 Task: Create new vendor bill with Date Opened: 14-May-23, Select Vendor: Travel Leaders Group, Terms: Net 15. Make bill entry for item-1 with Date: 14-May-23, Description: Charges for Flight Tickets, Expense Account: Travel & Entertainment : Travels, Quantity: 1, Unit Price: 155, Sales Tax: Y, Sales Tax Included: Y, Tax Table: Sales Tax. Post Bill with Post Date: 14-May-23, Post to Accounts: Liabilities:Accounts Payble. Pay / Process Payment with Transaction Date: 28-May-23, Amount: 155, Transfer Account: Checking Account. Go to 'Print Bill'.
Action: Mouse moved to (197, 42)
Screenshot: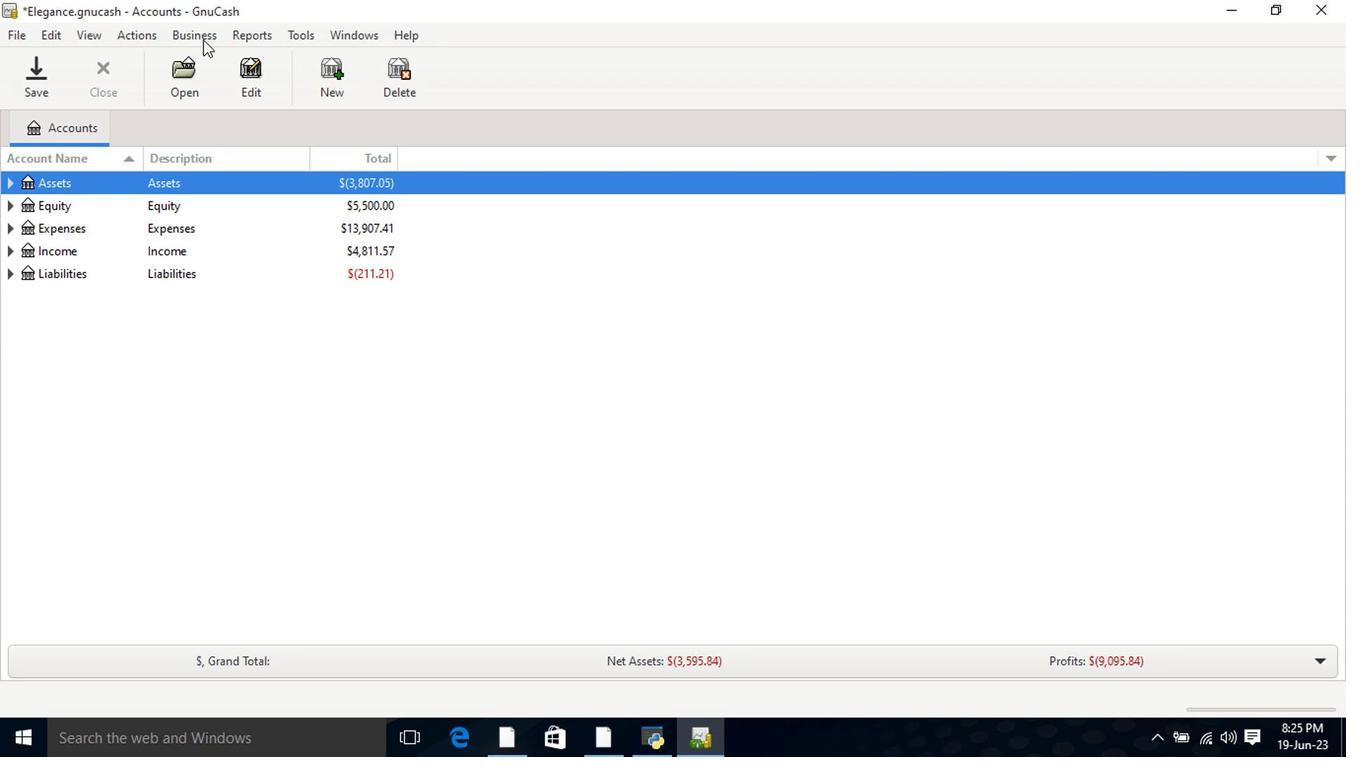 
Action: Mouse pressed left at (197, 42)
Screenshot: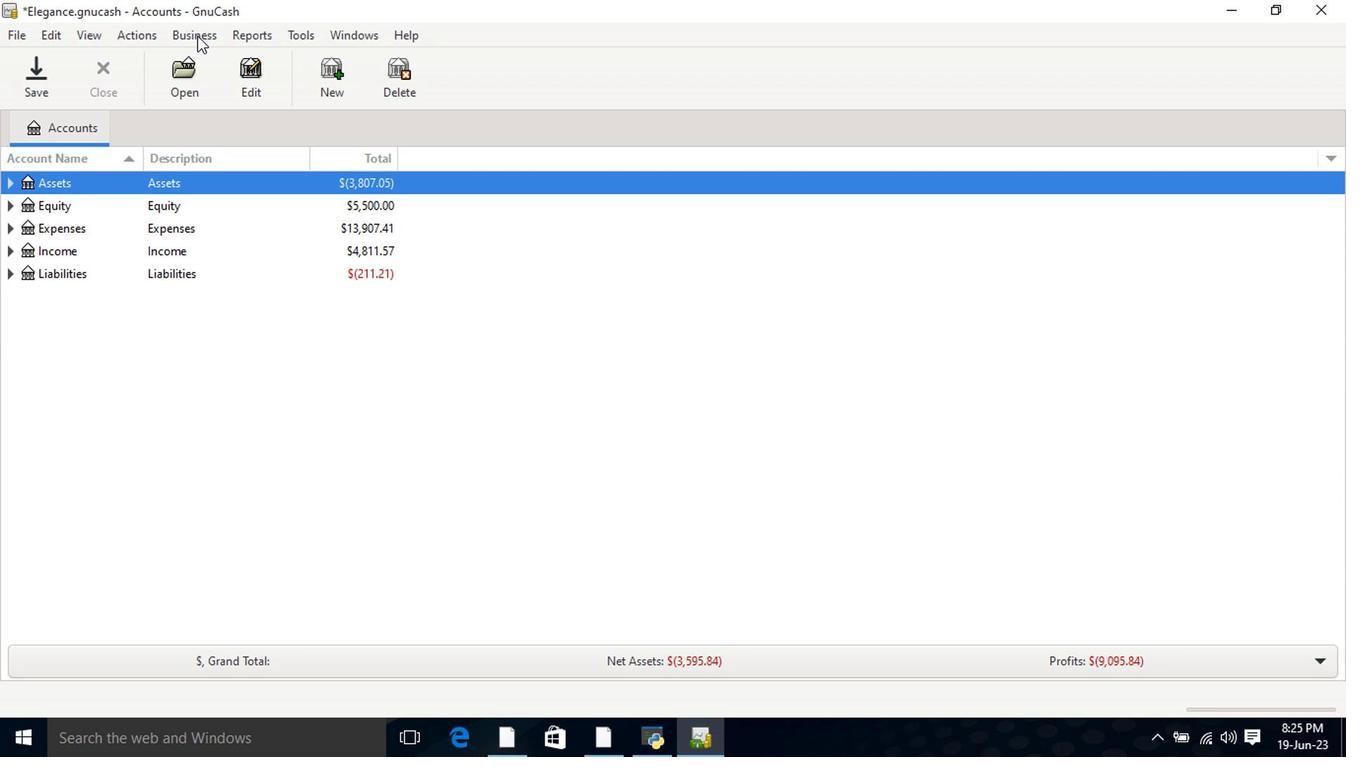 
Action: Mouse moved to (216, 89)
Screenshot: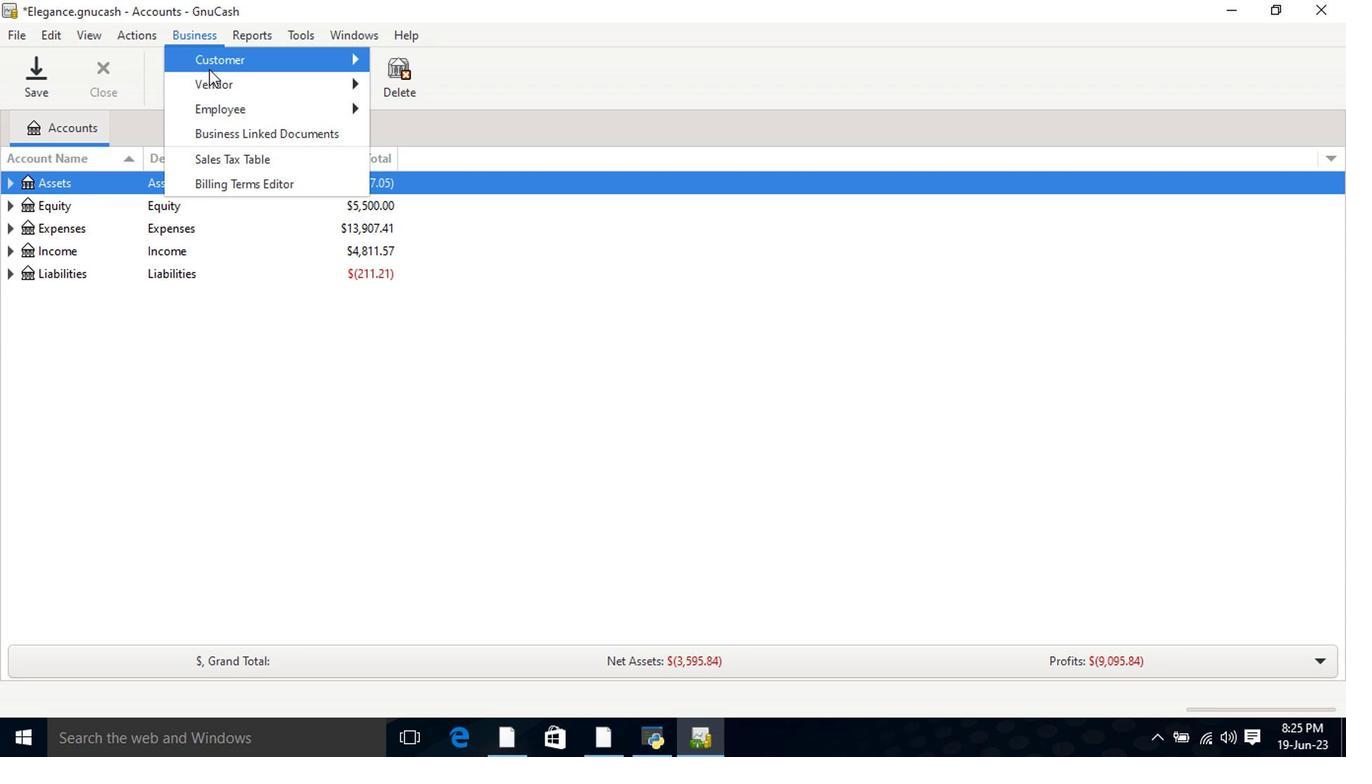 
Action: Mouse pressed left at (216, 89)
Screenshot: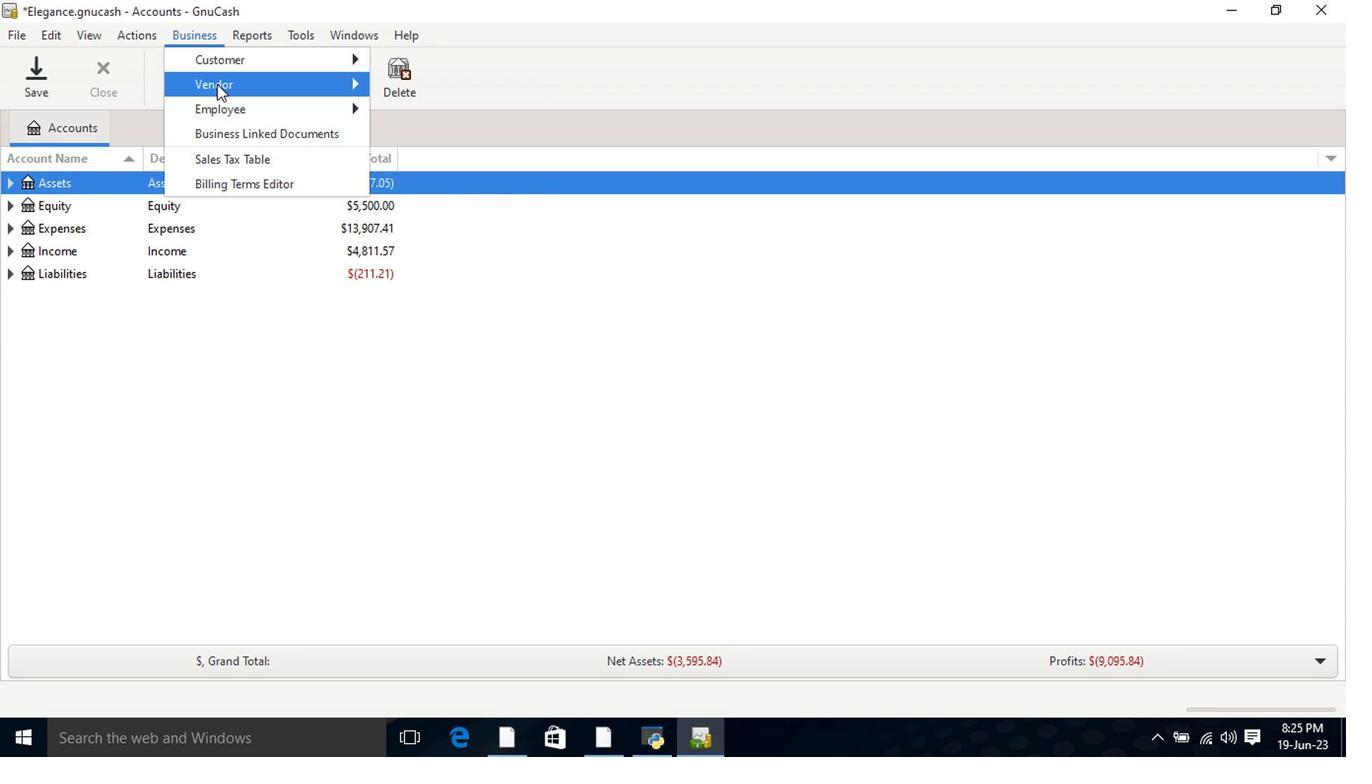 
Action: Mouse moved to (406, 155)
Screenshot: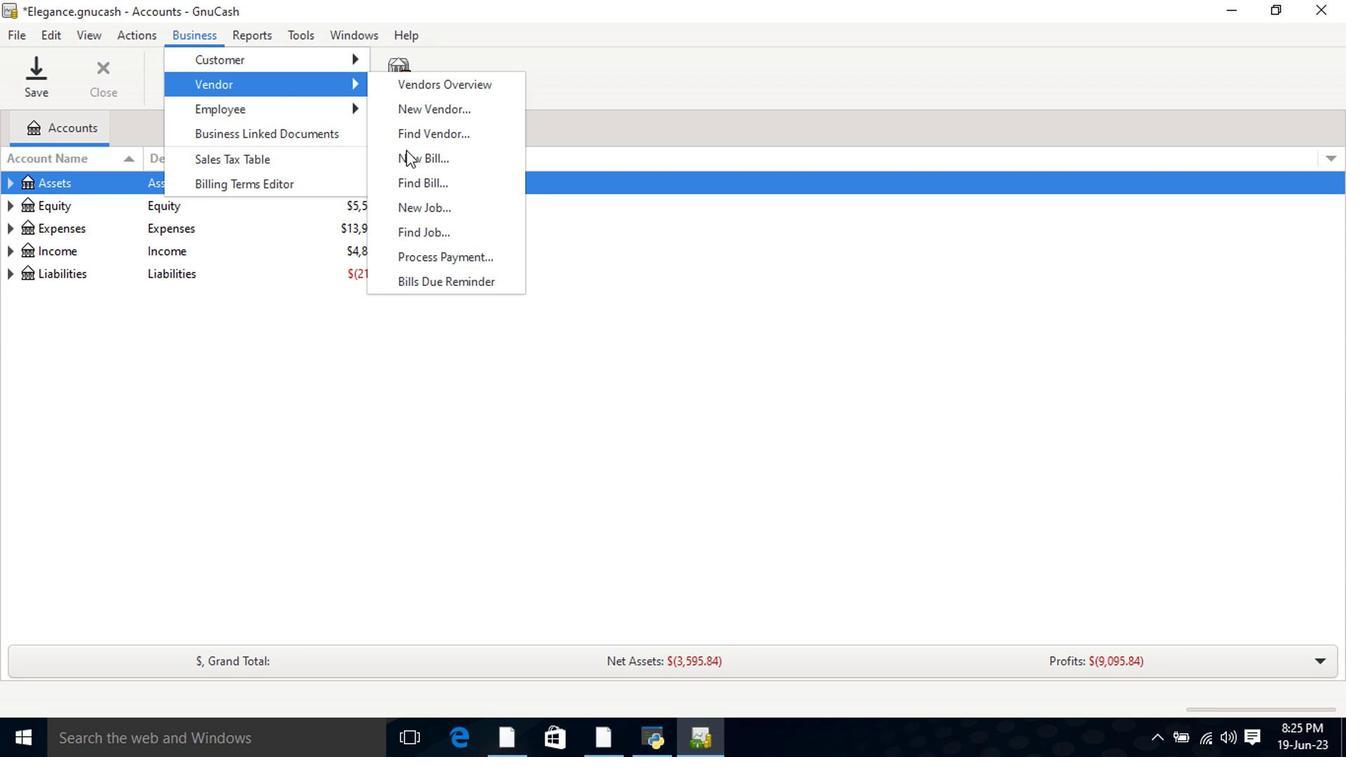 
Action: Mouse pressed left at (406, 155)
Screenshot: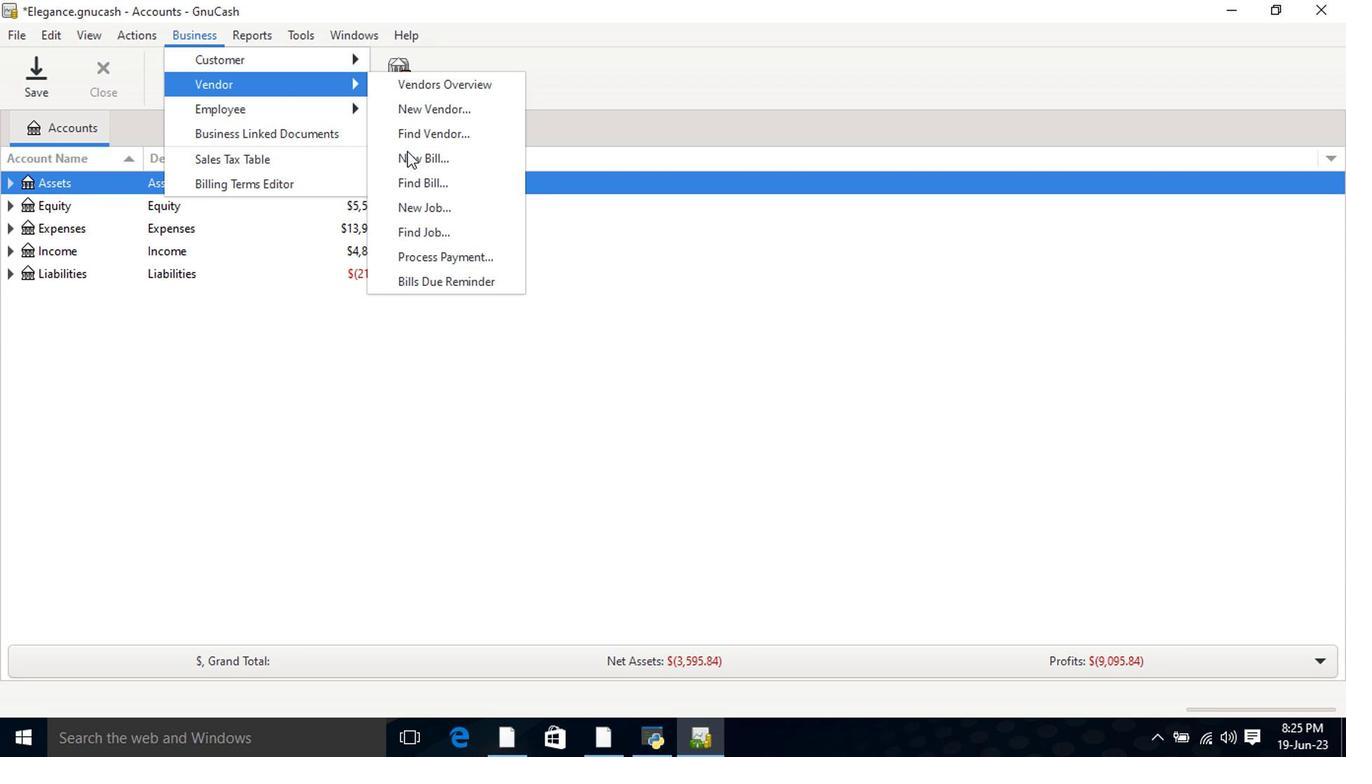 
Action: Mouse moved to (806, 263)
Screenshot: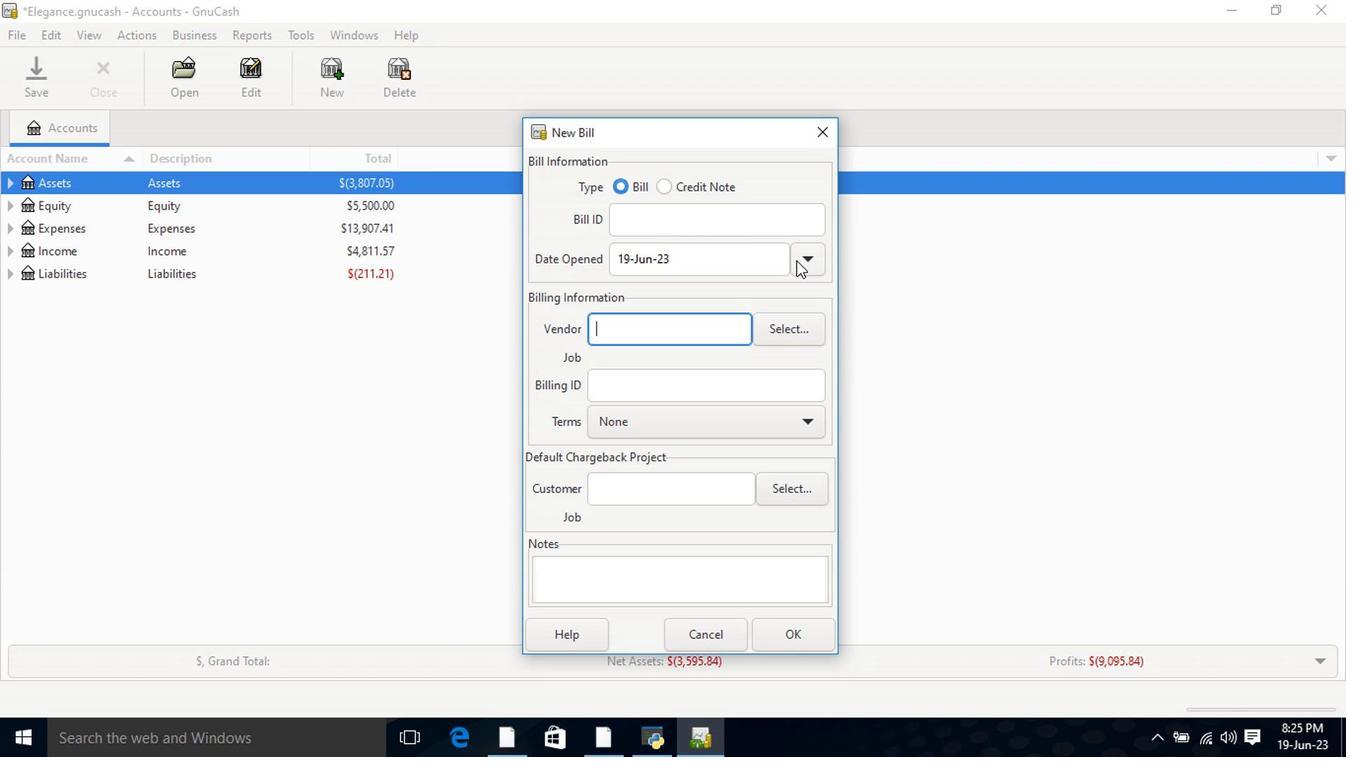 
Action: Mouse pressed left at (806, 263)
Screenshot: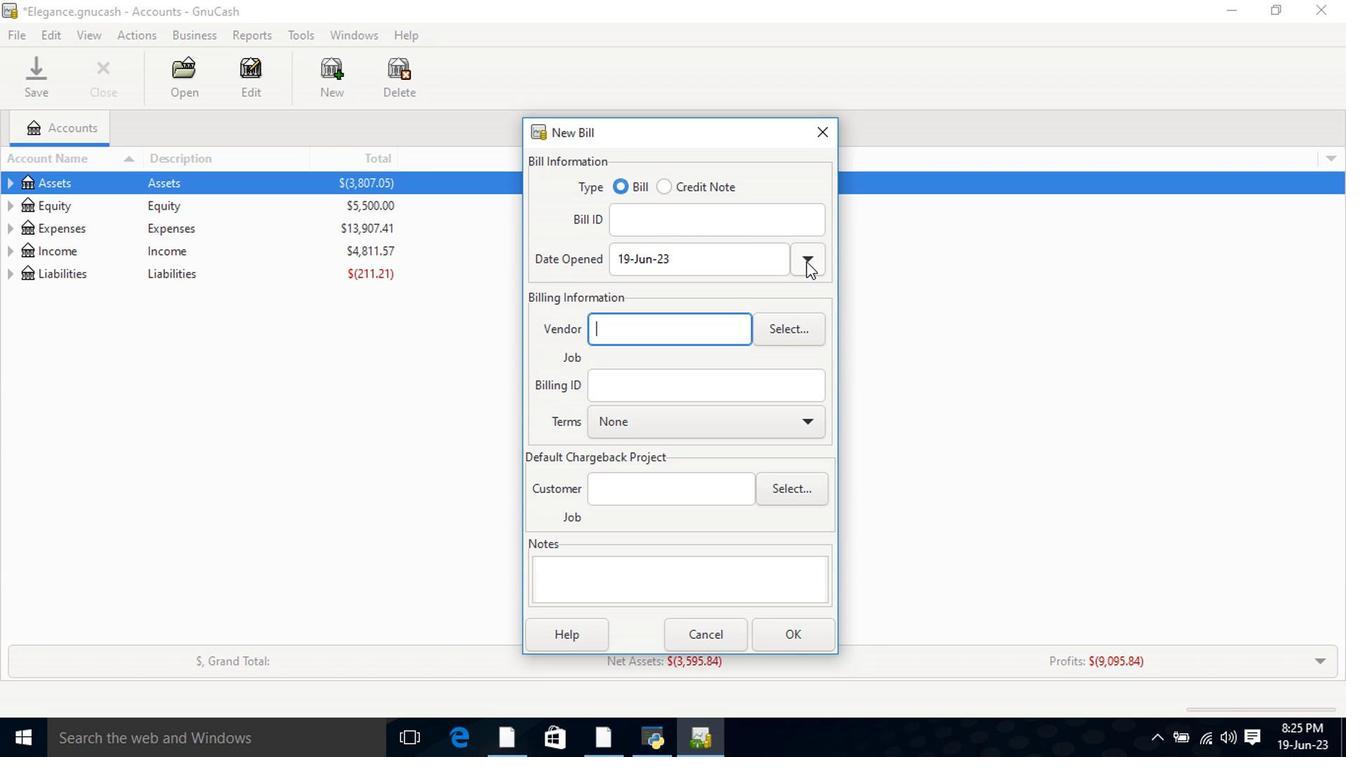 
Action: Mouse moved to (655, 288)
Screenshot: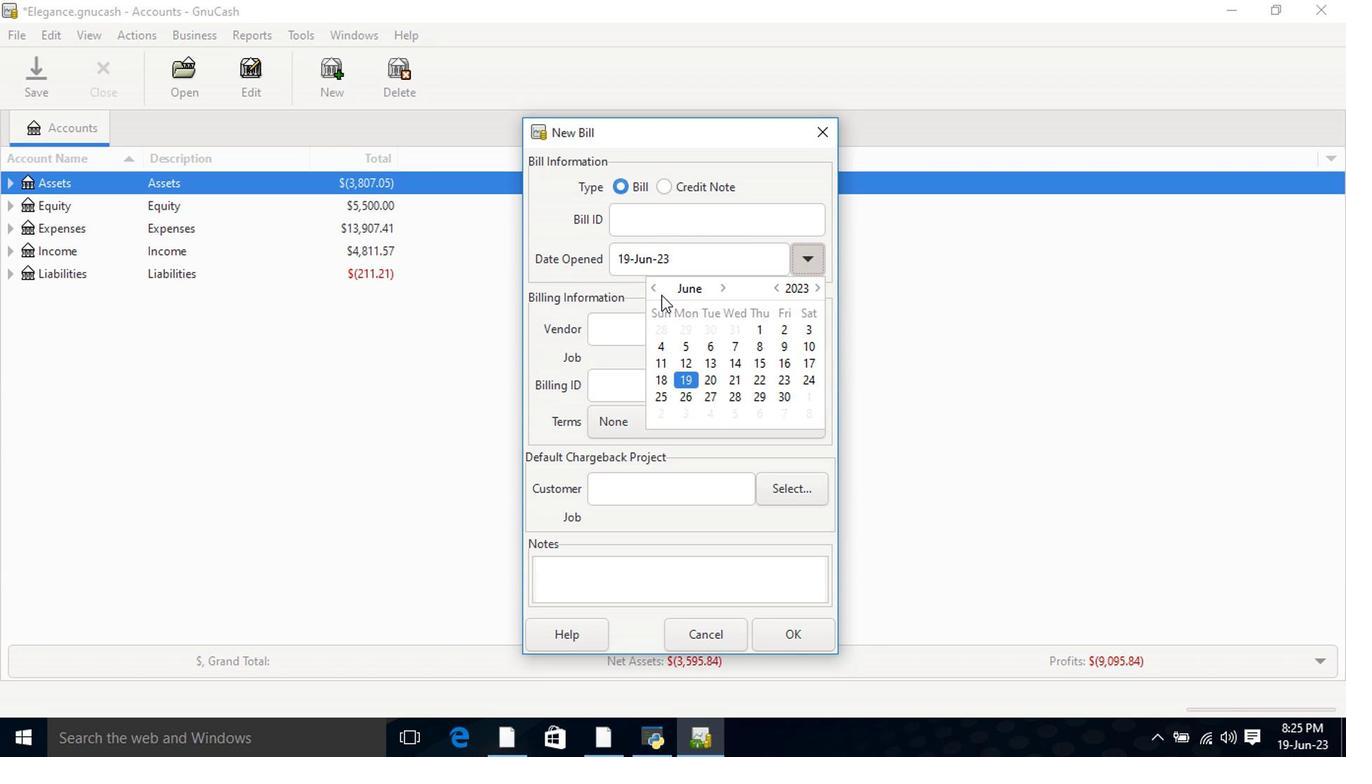 
Action: Mouse pressed left at (655, 288)
Screenshot: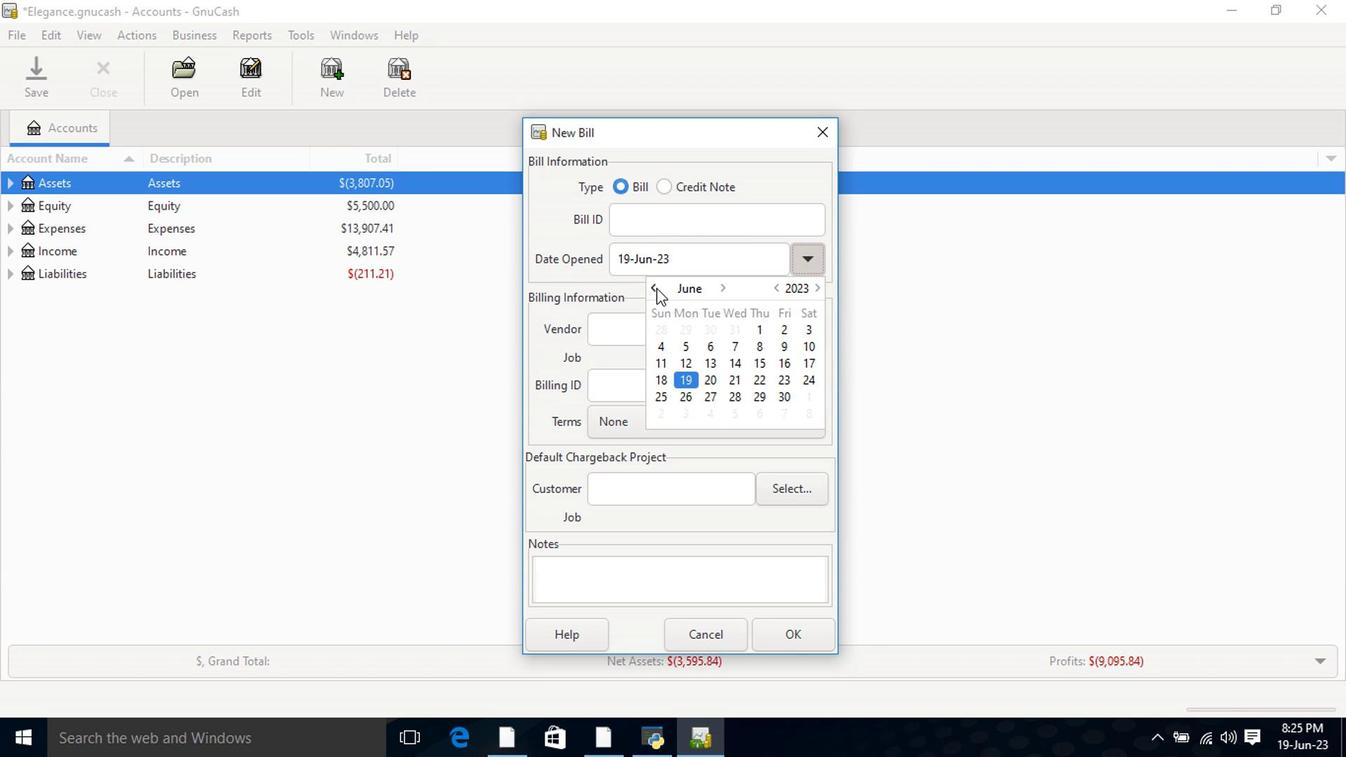 
Action: Mouse moved to (660, 366)
Screenshot: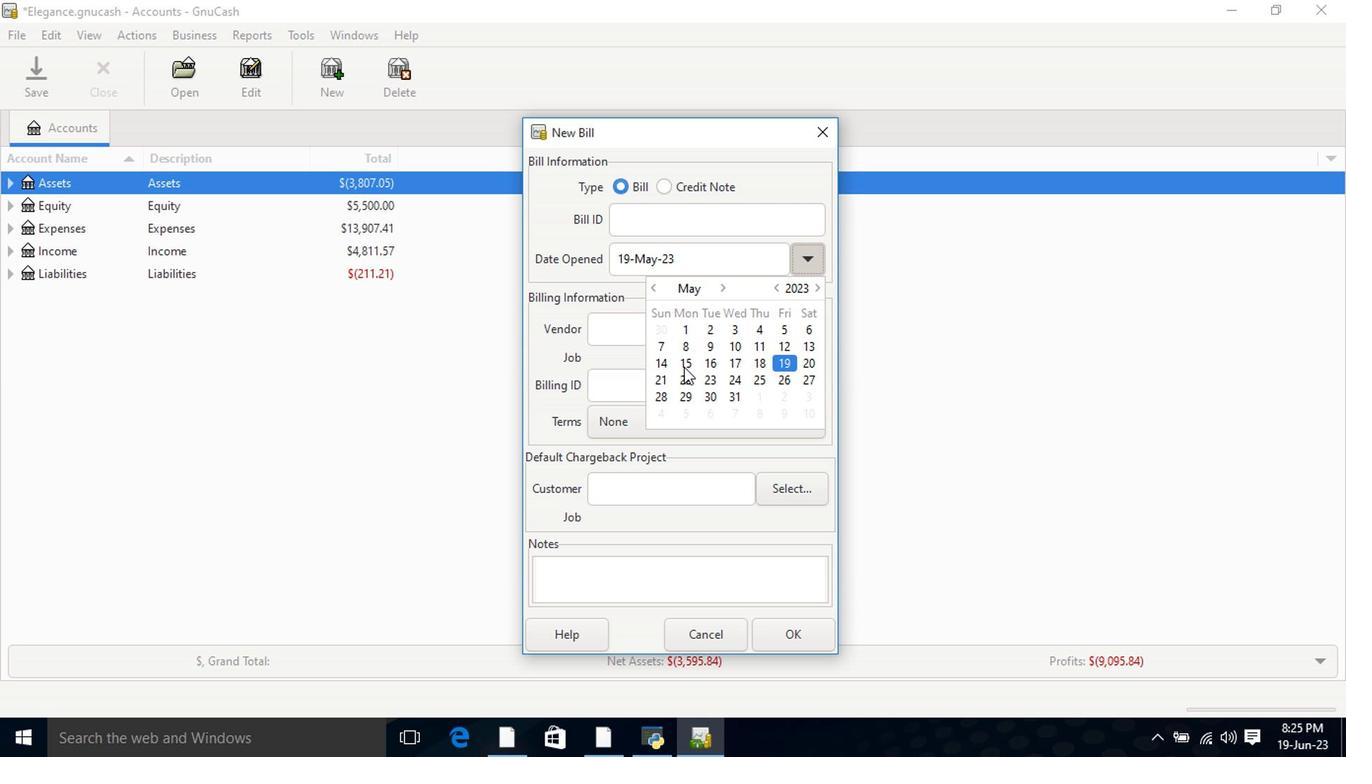 
Action: Mouse pressed left at (660, 366)
Screenshot: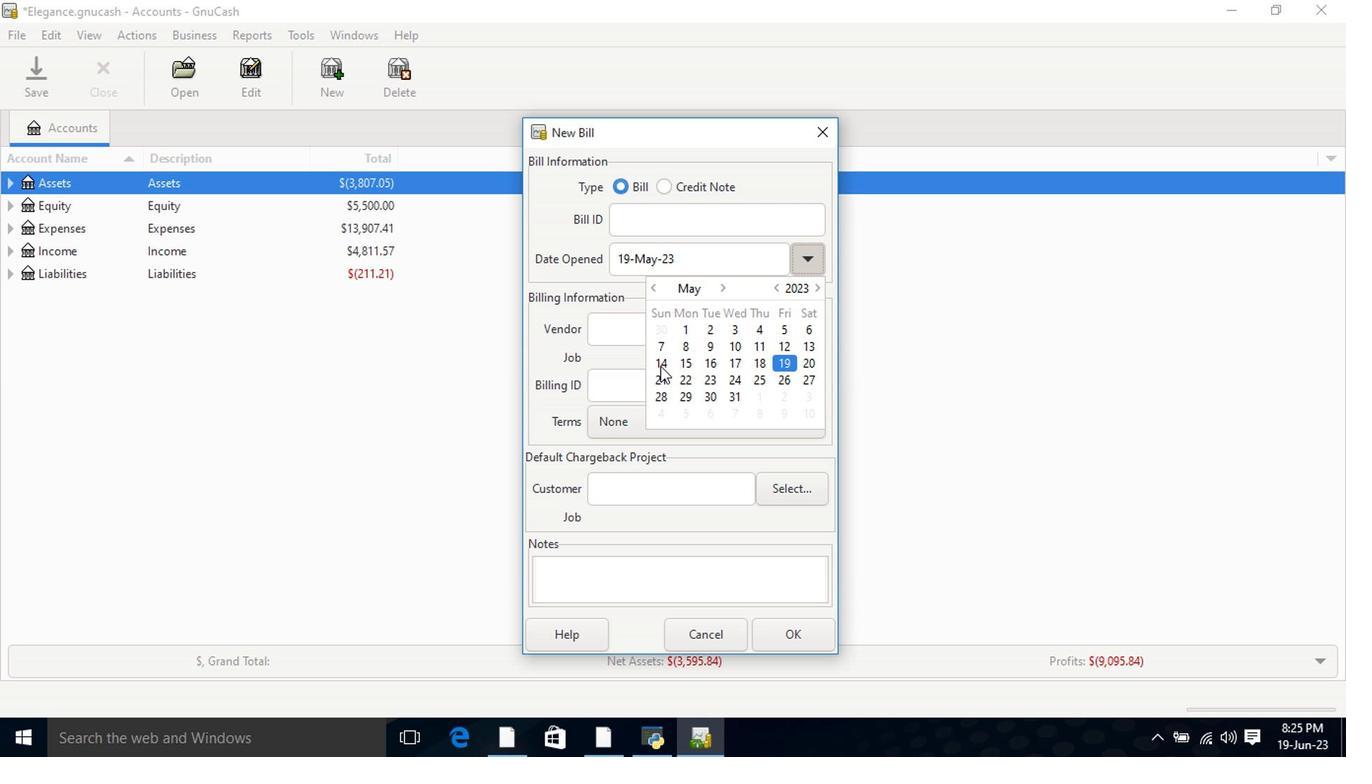 
Action: Mouse pressed left at (660, 366)
Screenshot: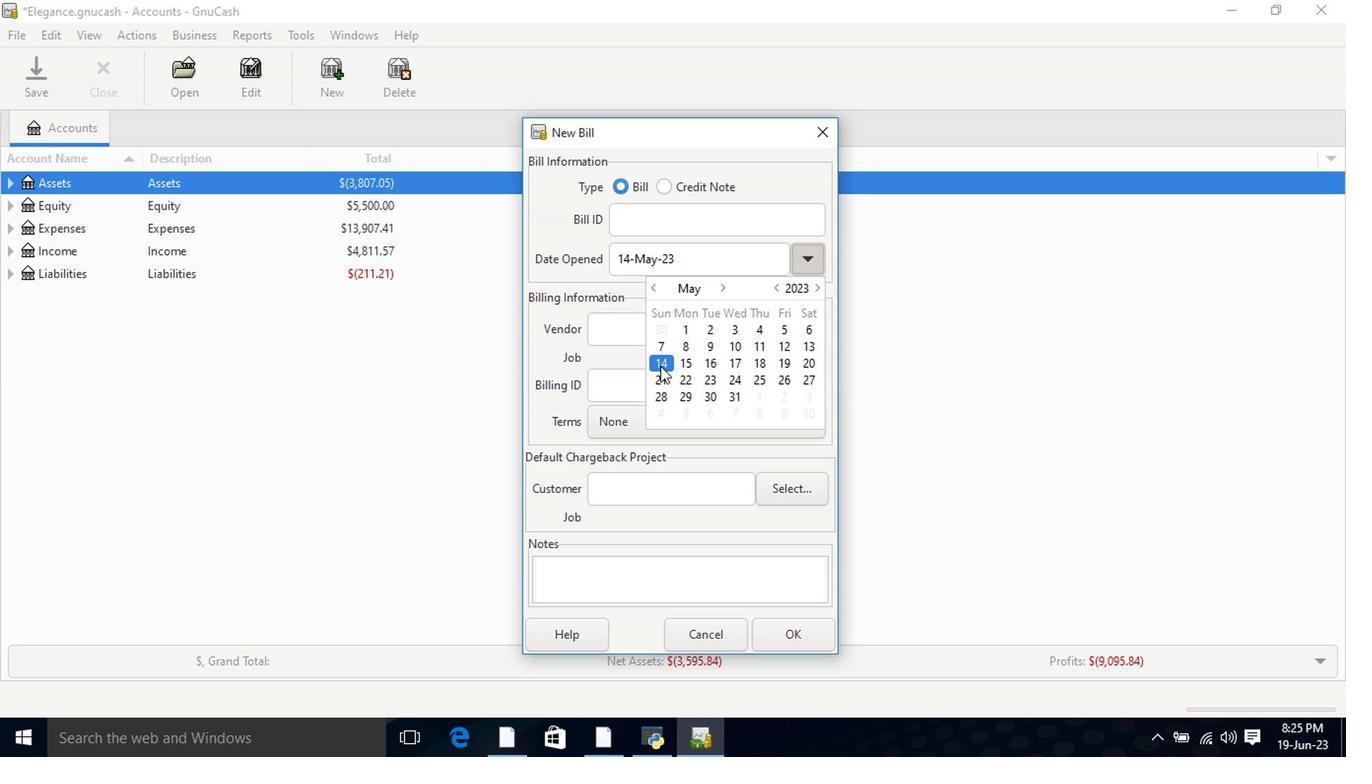 
Action: Mouse moved to (641, 331)
Screenshot: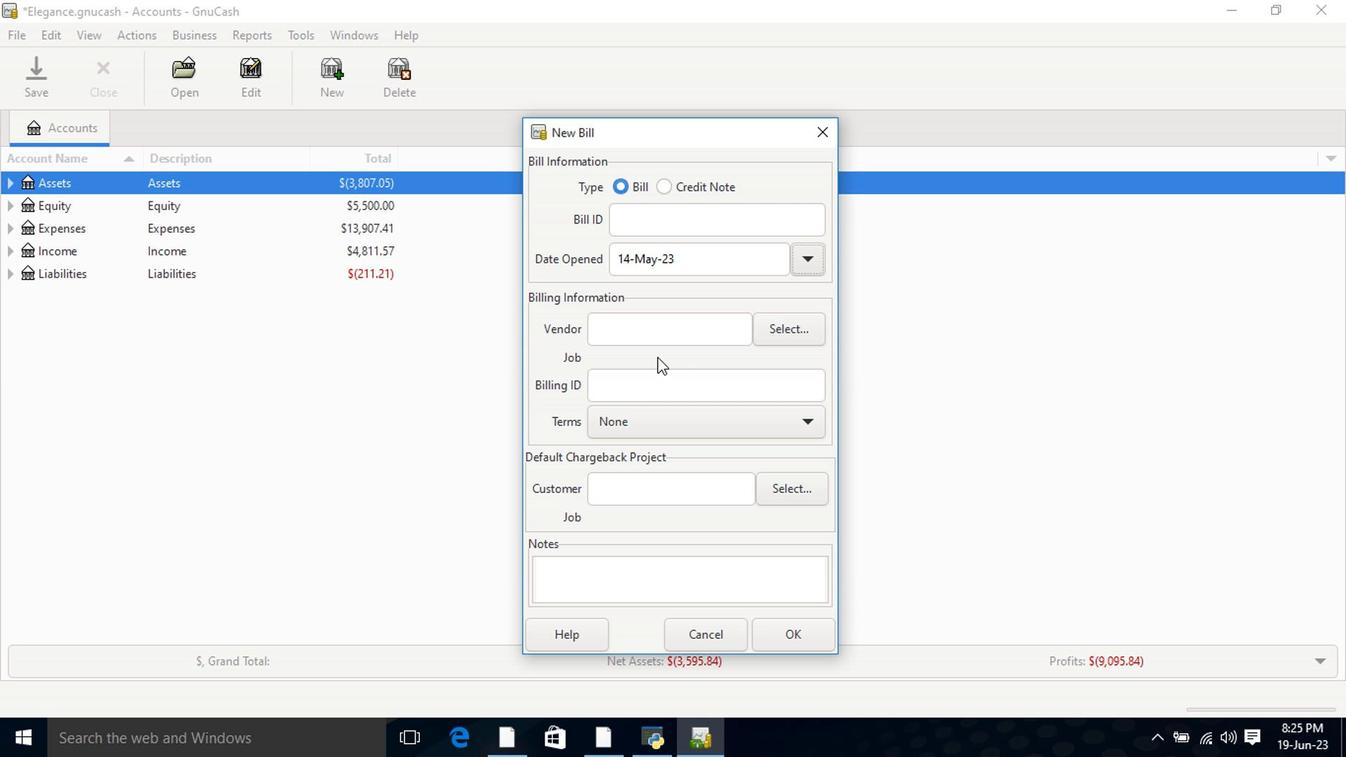 
Action: Mouse pressed left at (641, 331)
Screenshot: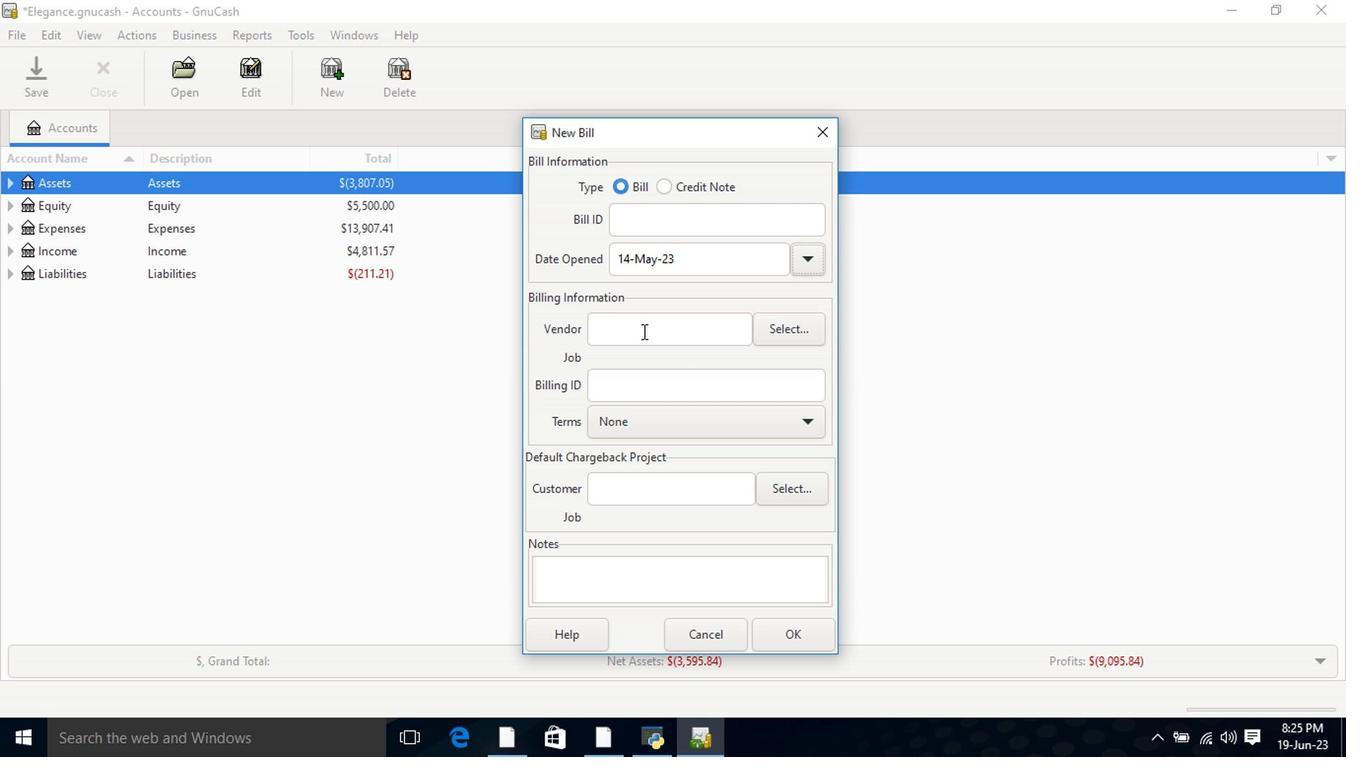 
Action: Key pressed <Key.shift>Travel
Screenshot: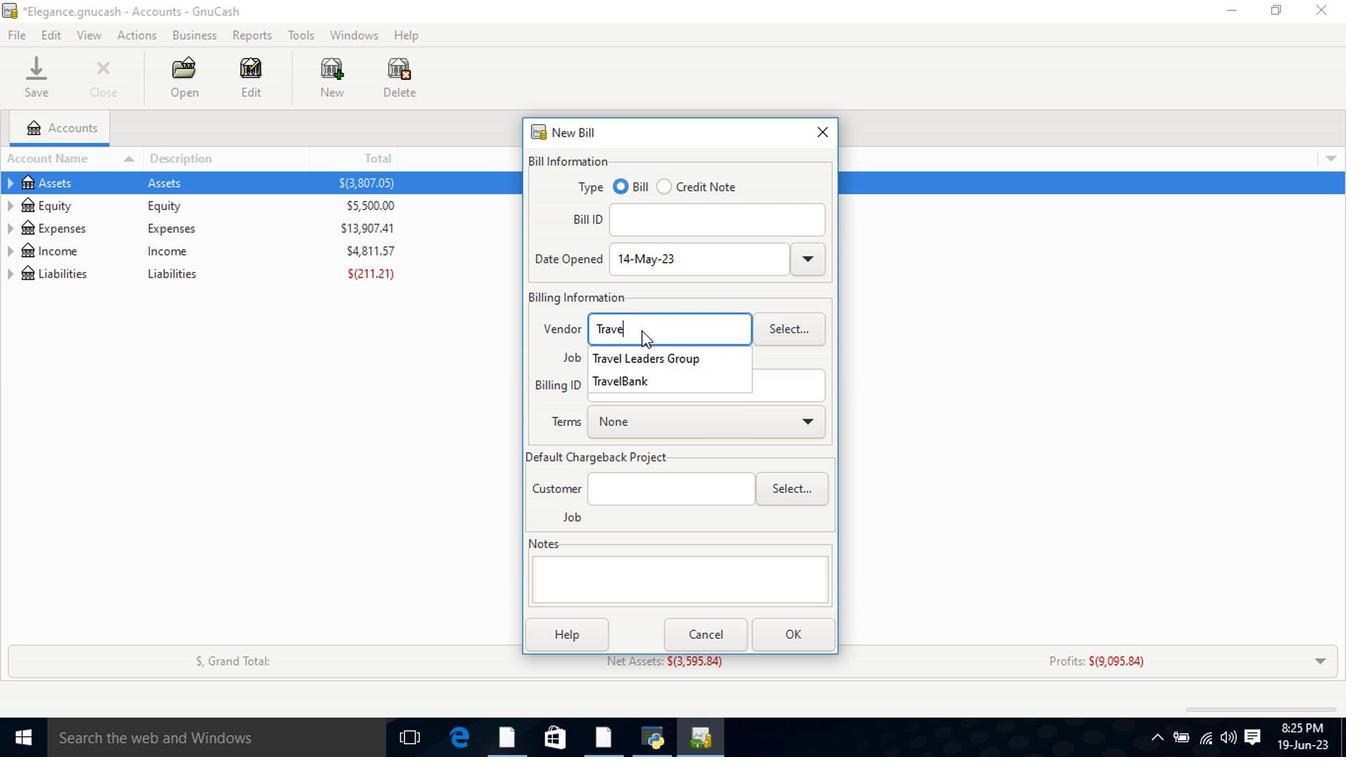 
Action: Mouse moved to (651, 351)
Screenshot: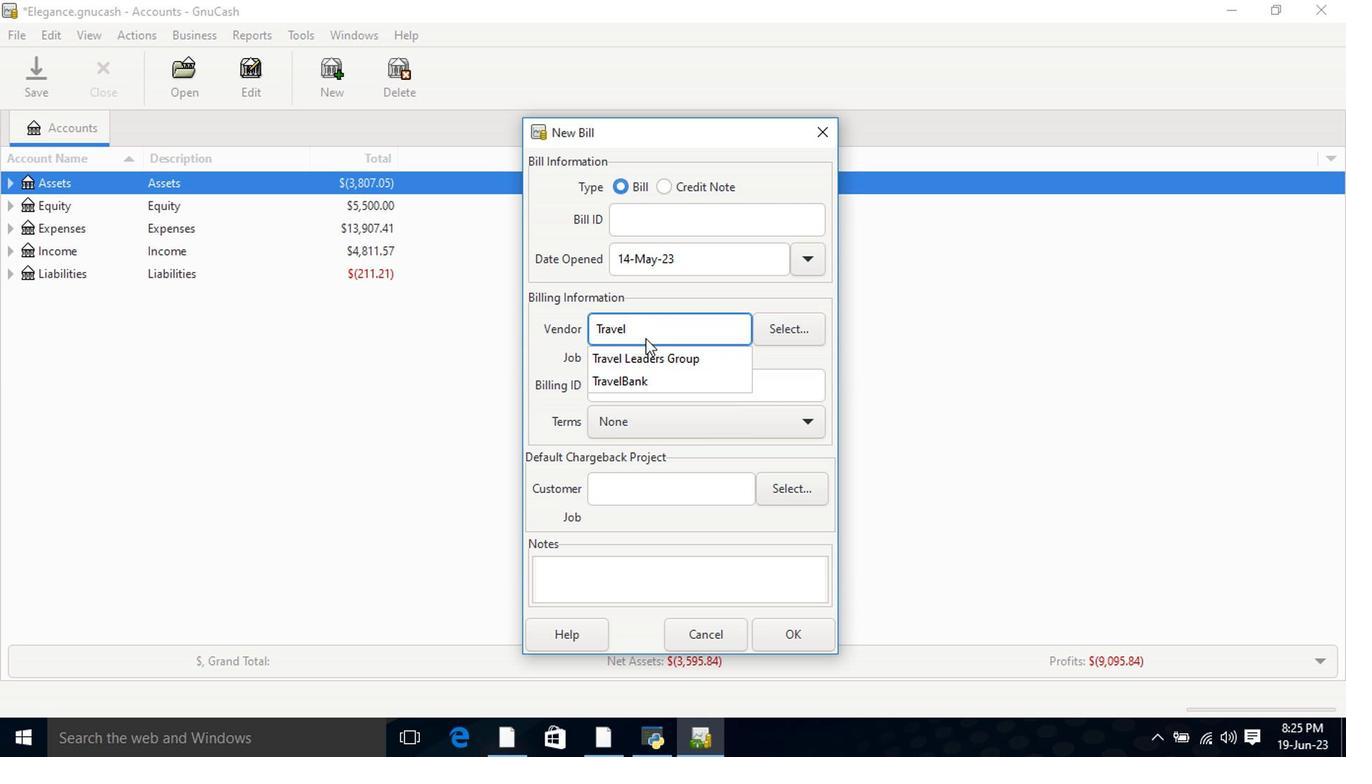 
Action: Mouse pressed left at (651, 351)
Screenshot: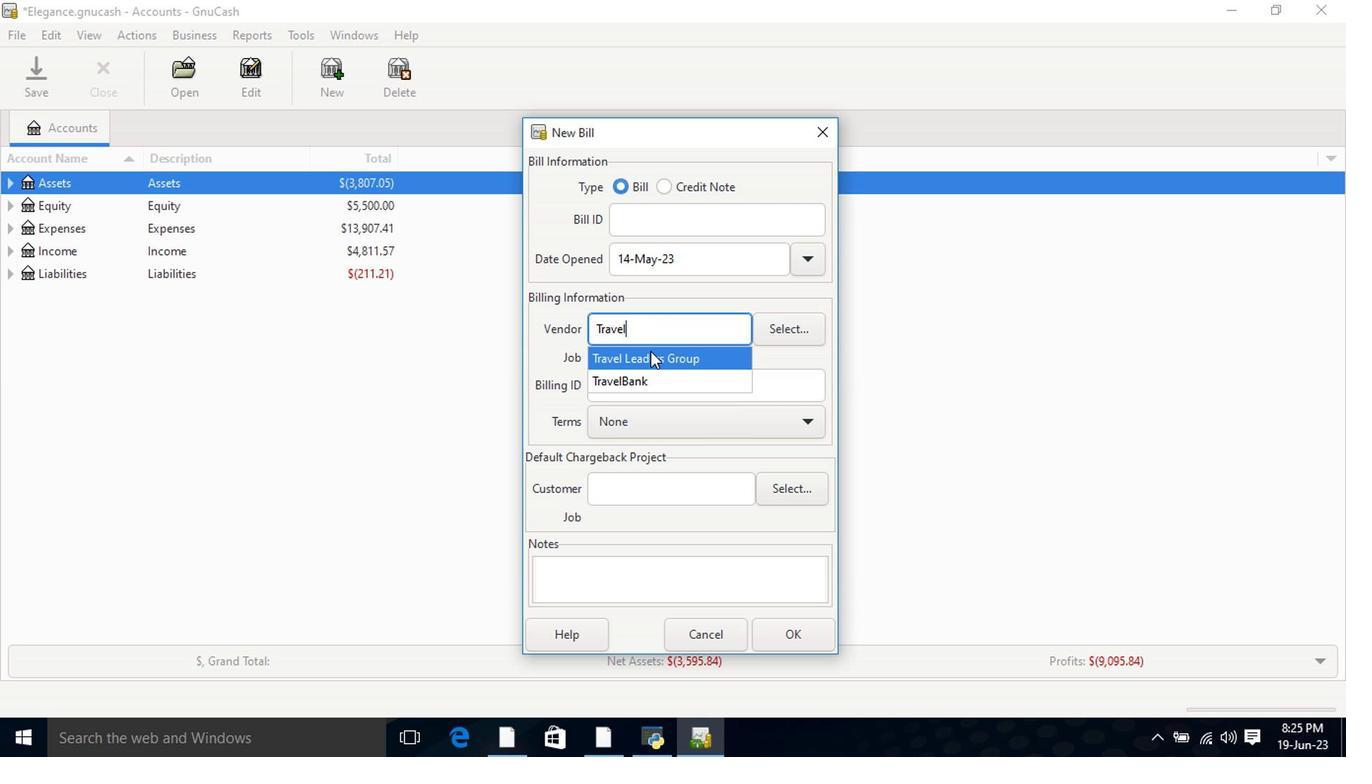 
Action: Mouse moved to (674, 438)
Screenshot: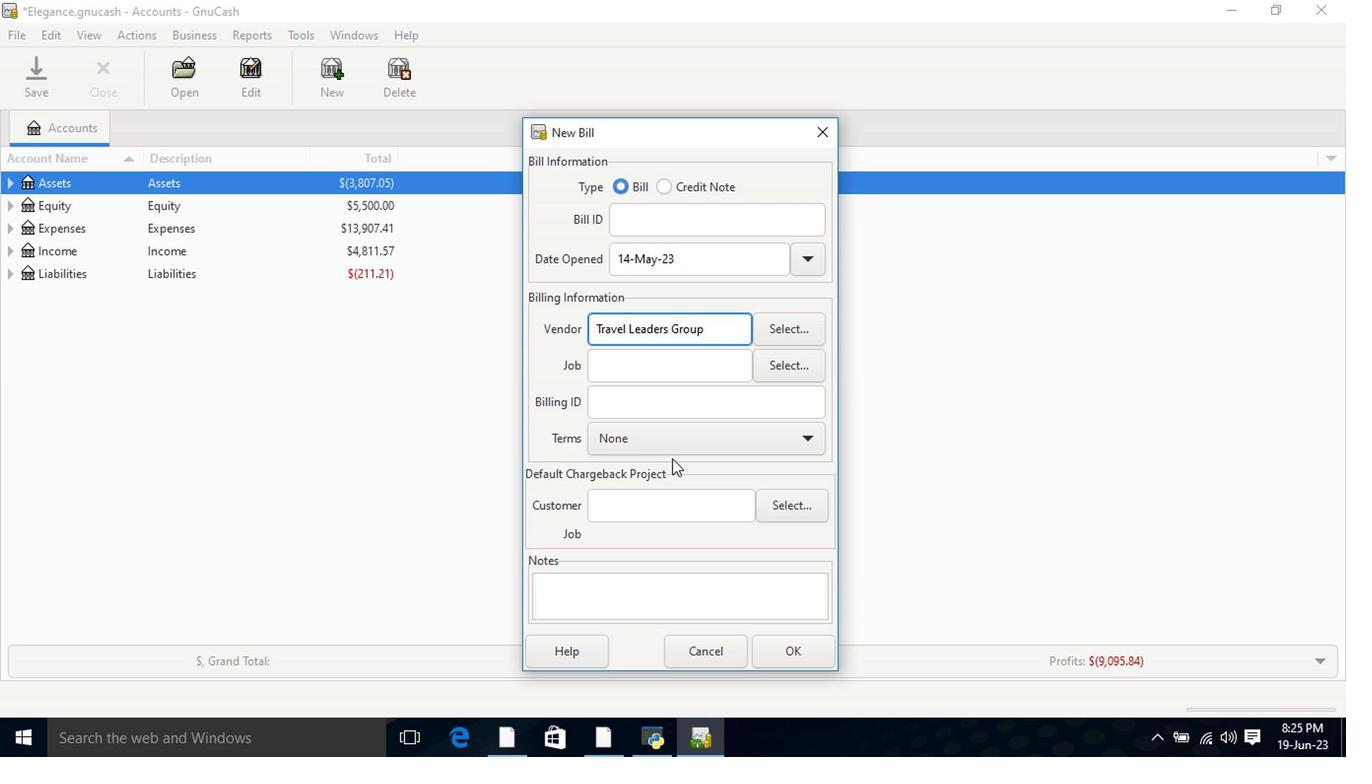 
Action: Mouse pressed left at (674, 438)
Screenshot: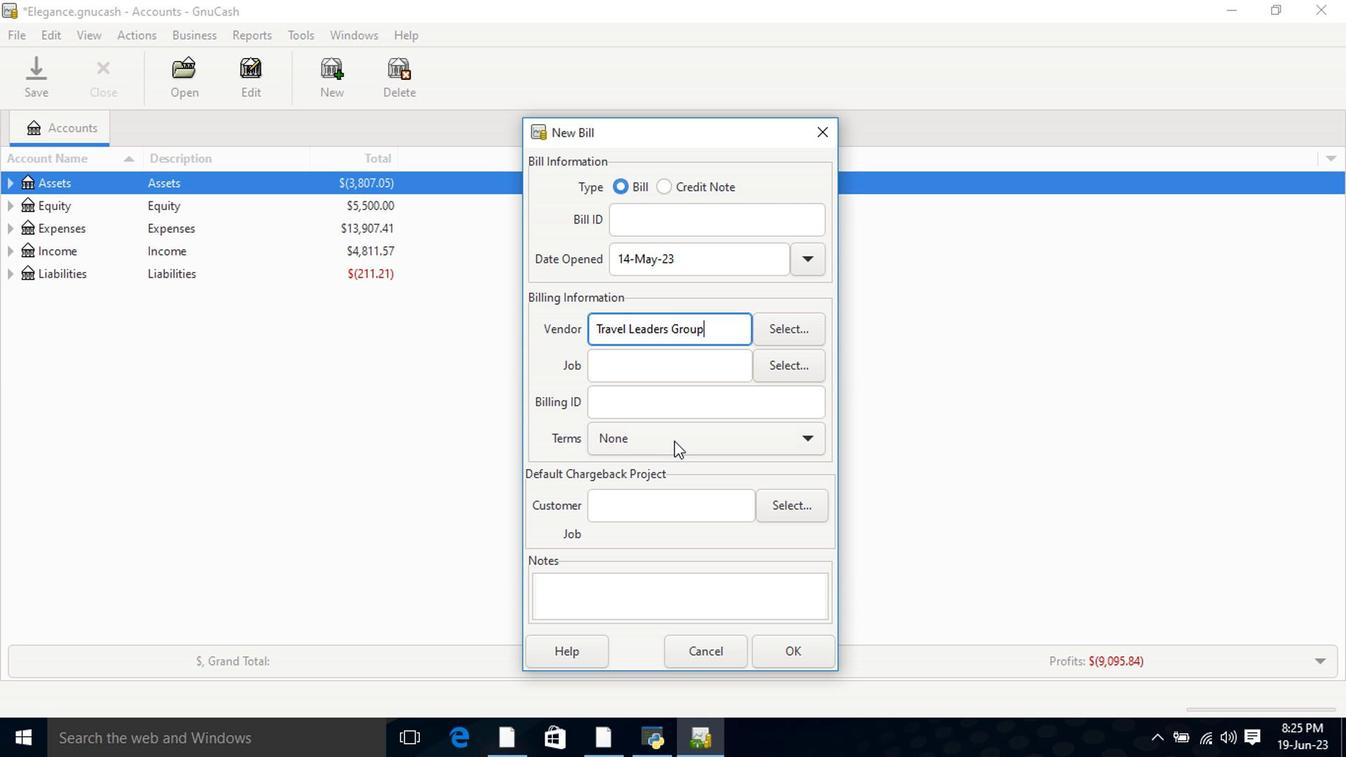 
Action: Mouse moved to (664, 477)
Screenshot: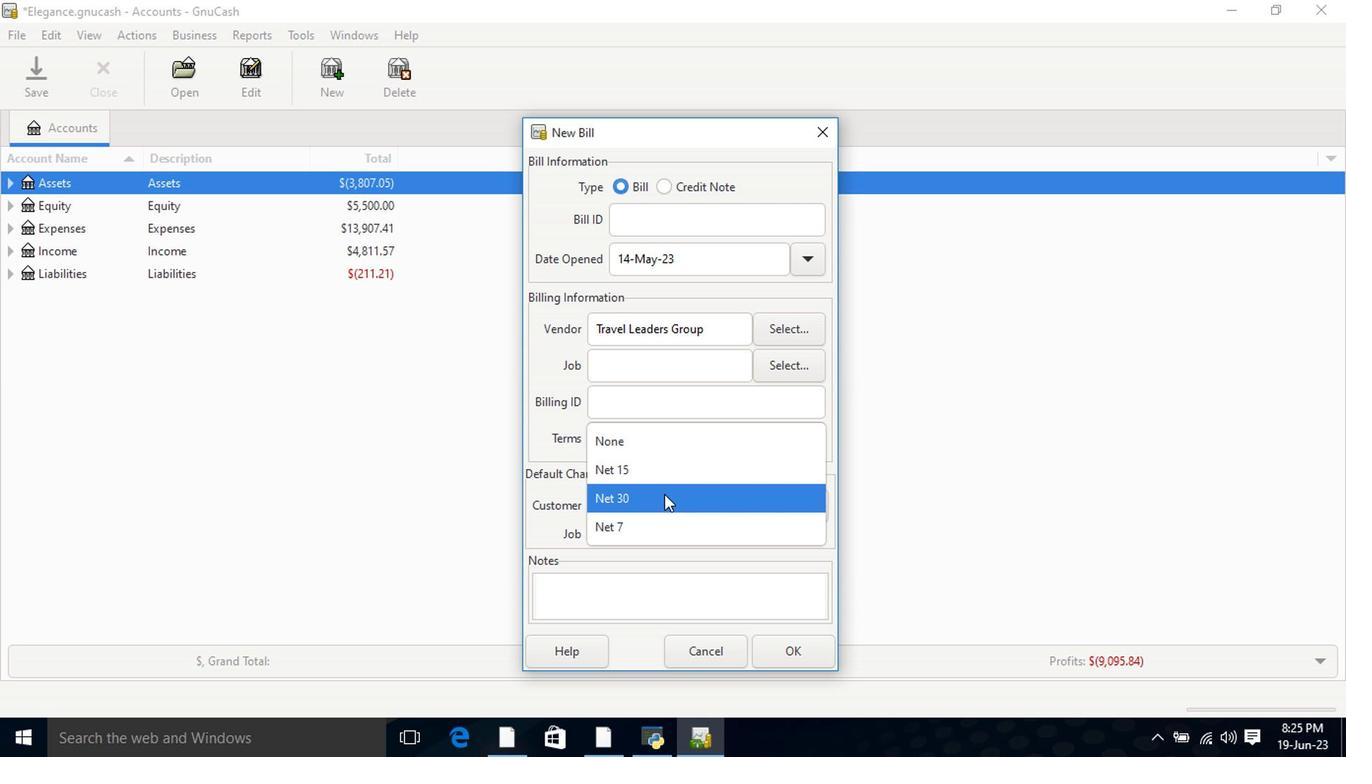 
Action: Mouse pressed left at (664, 477)
Screenshot: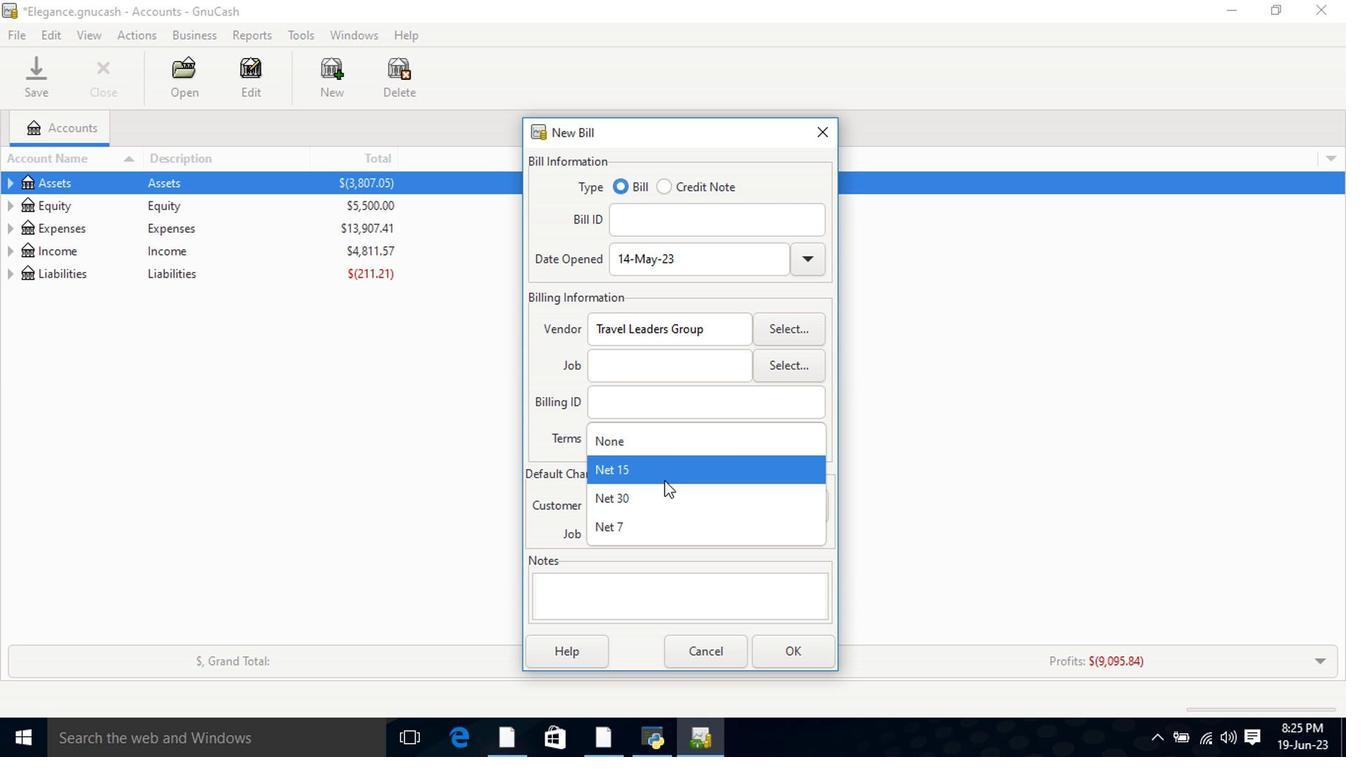
Action: Mouse moved to (808, 646)
Screenshot: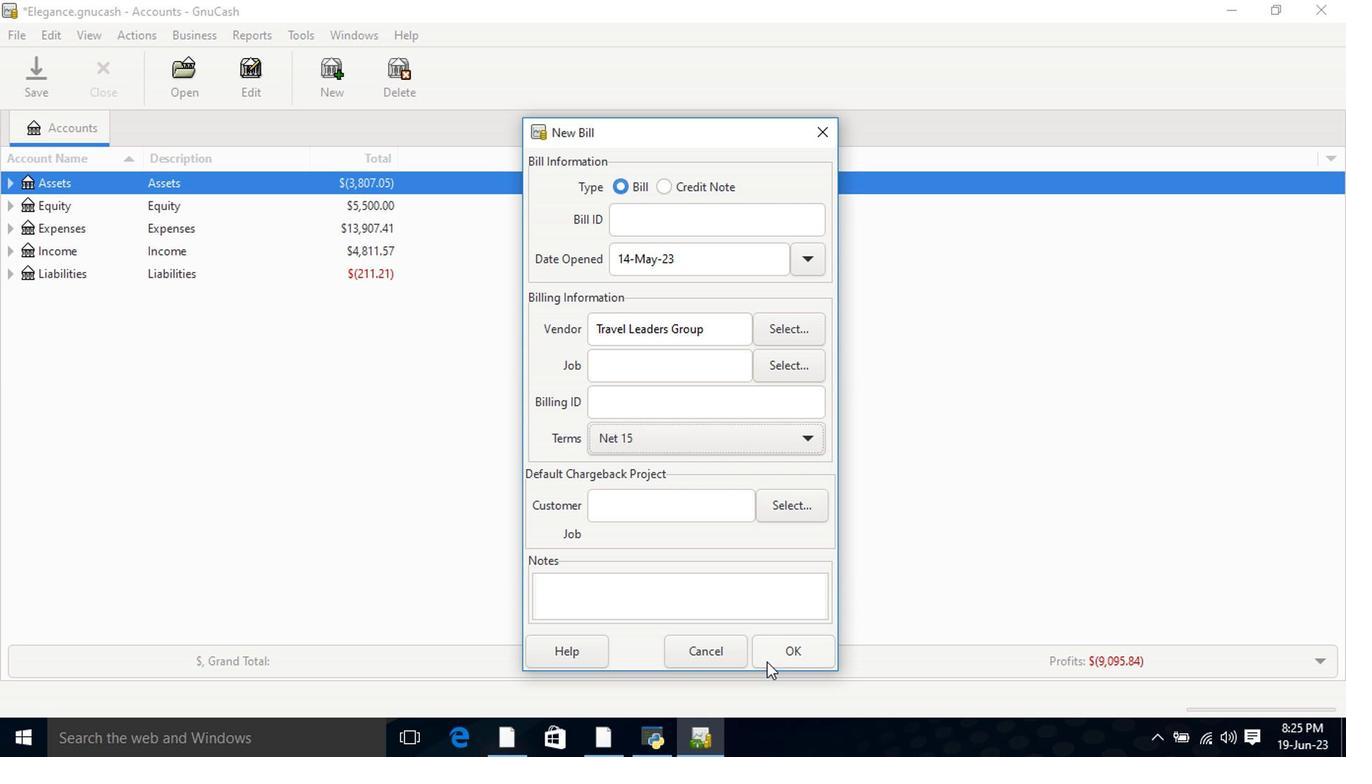 
Action: Mouse pressed left at (808, 646)
Screenshot: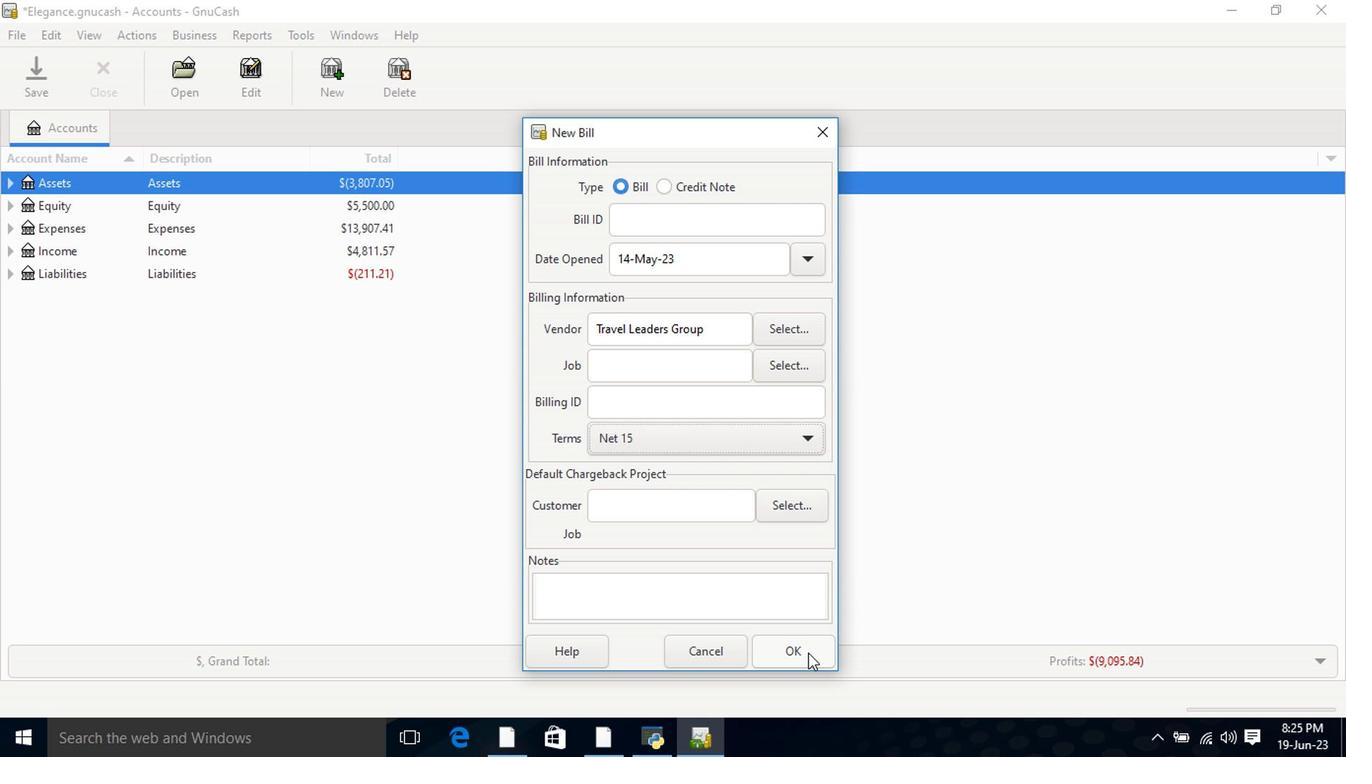 
Action: Mouse moved to (206, 449)
Screenshot: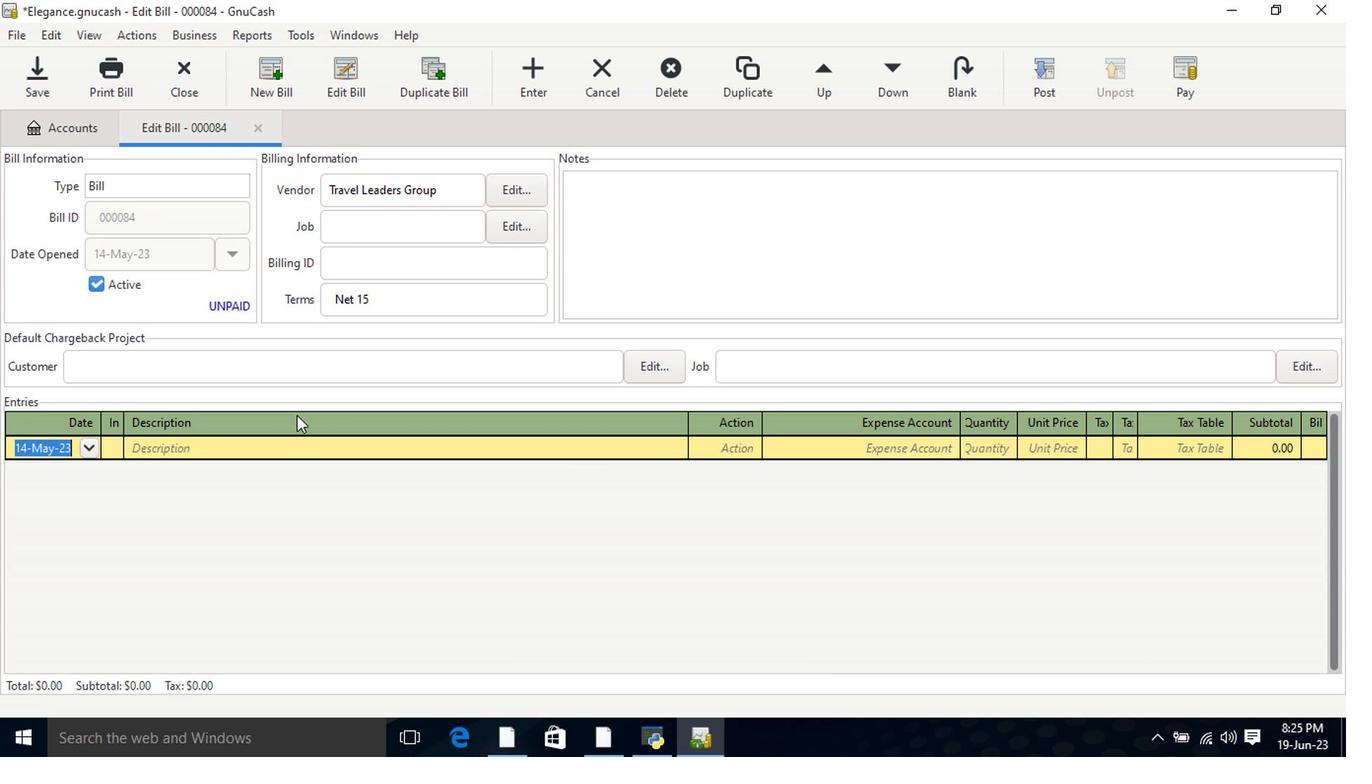 
Action: Key pressed <Key.tab><Key.shift>Charges<Key.space>for<Key.space><Key.shift>Fligh<Key.tab><Key.tab>155<Key.tab>
Screenshot: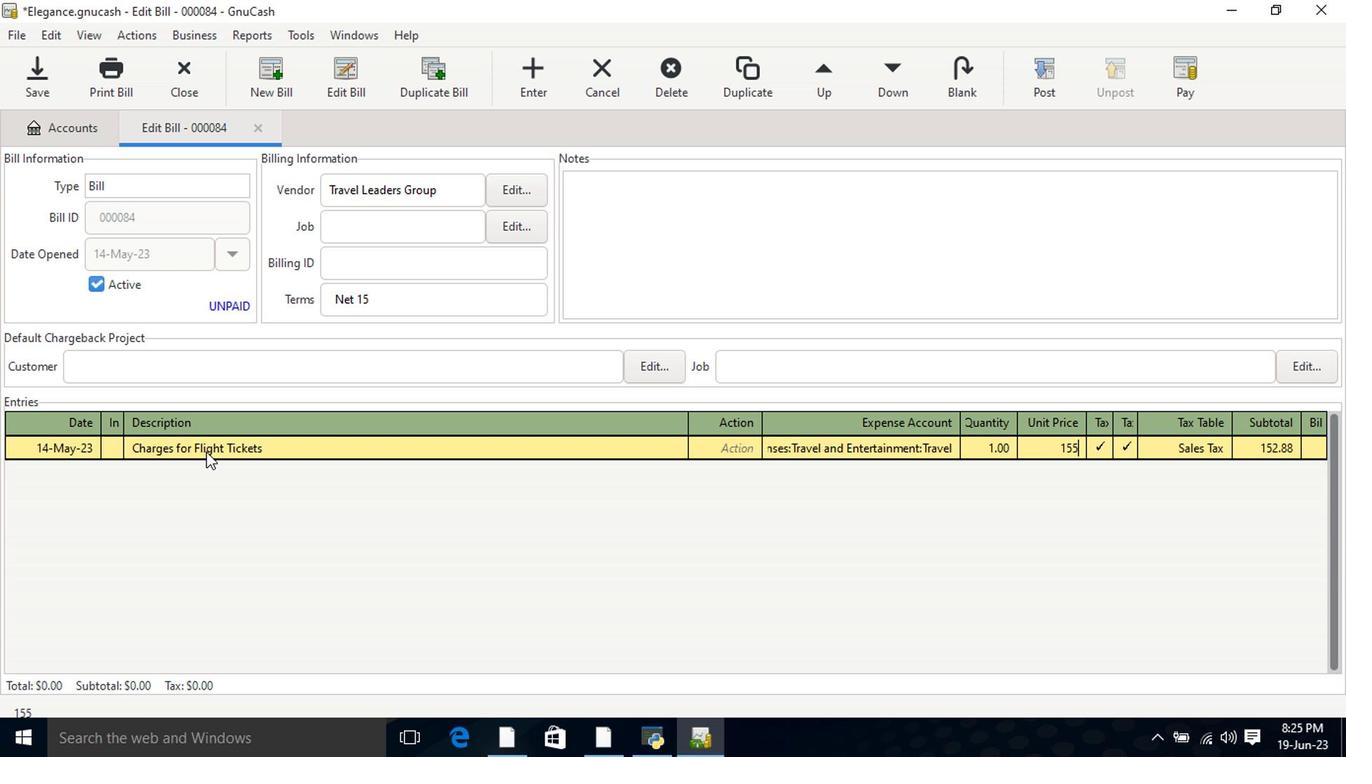 
Action: Mouse moved to (204, 443)
Screenshot: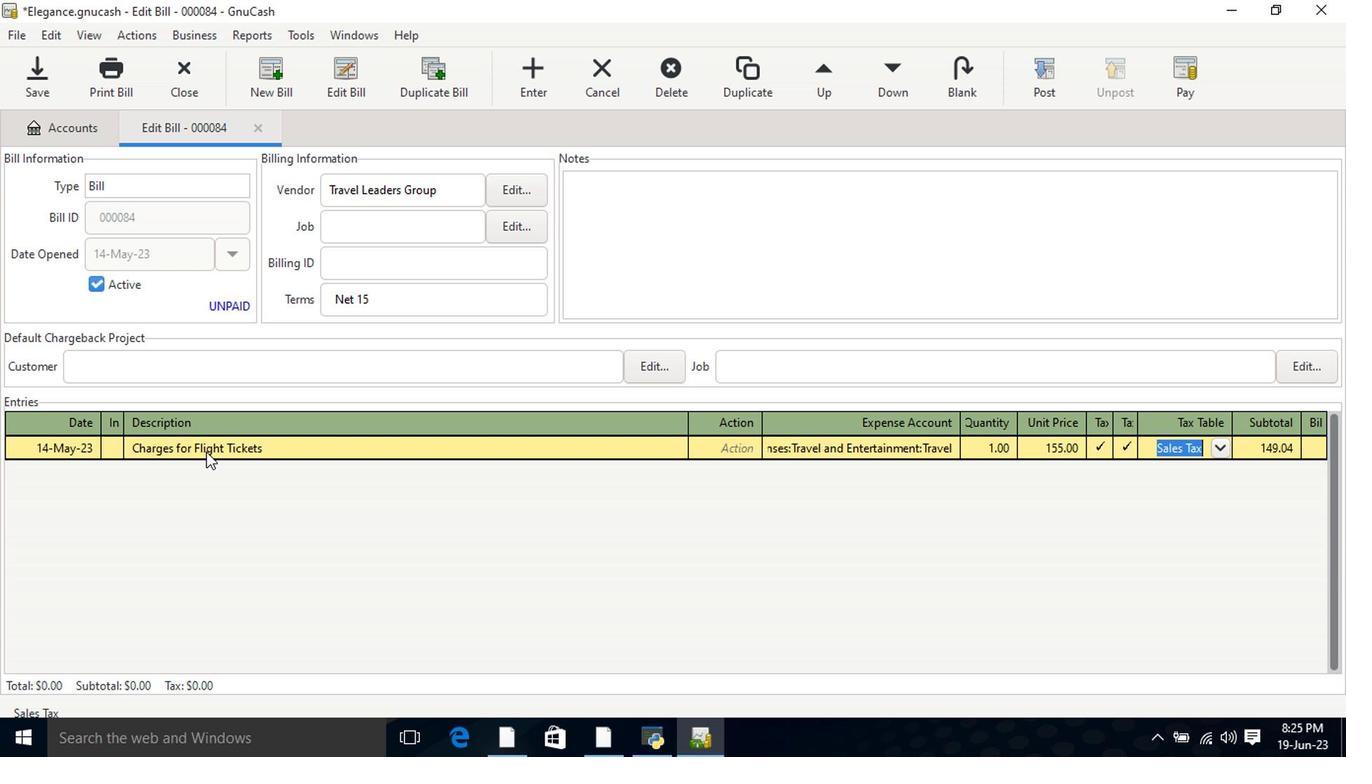 
Action: Key pressed <Key.tab>
Screenshot: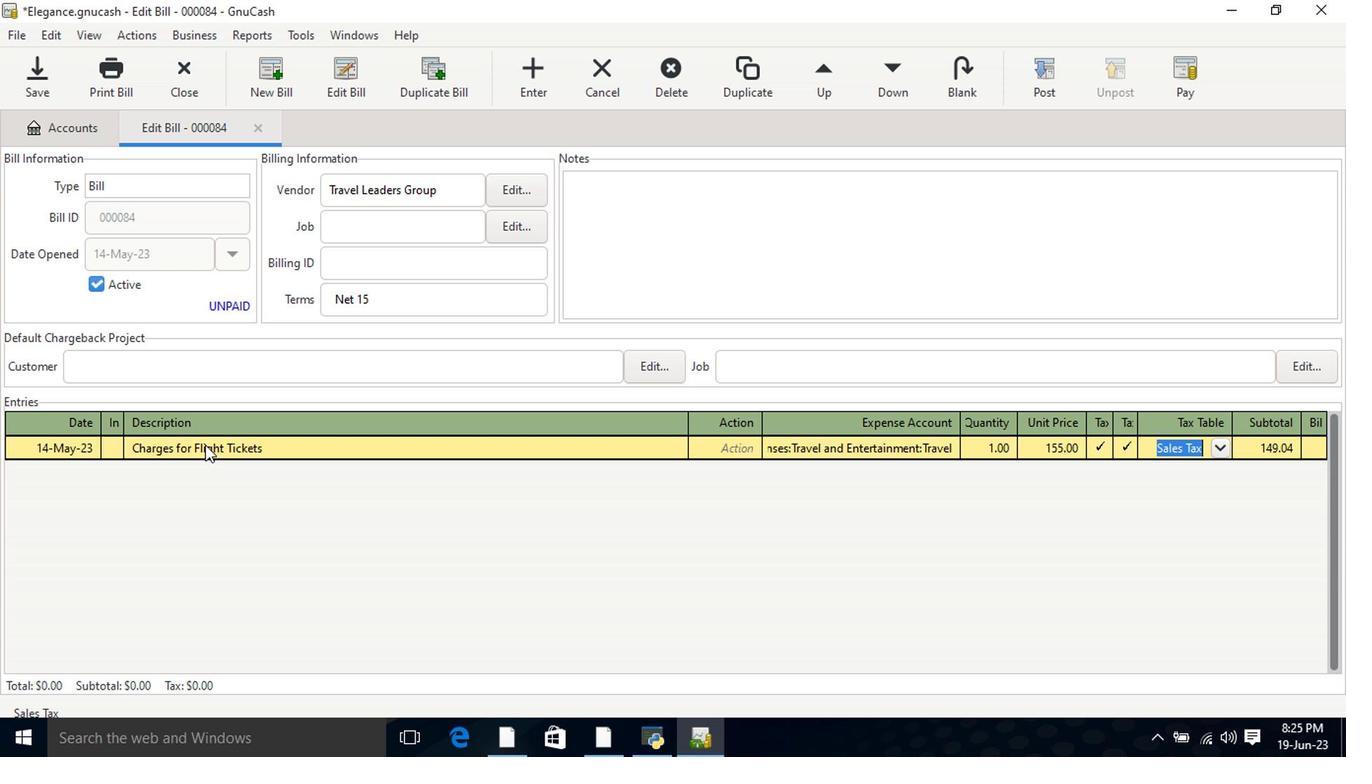 
Action: Mouse moved to (1043, 77)
Screenshot: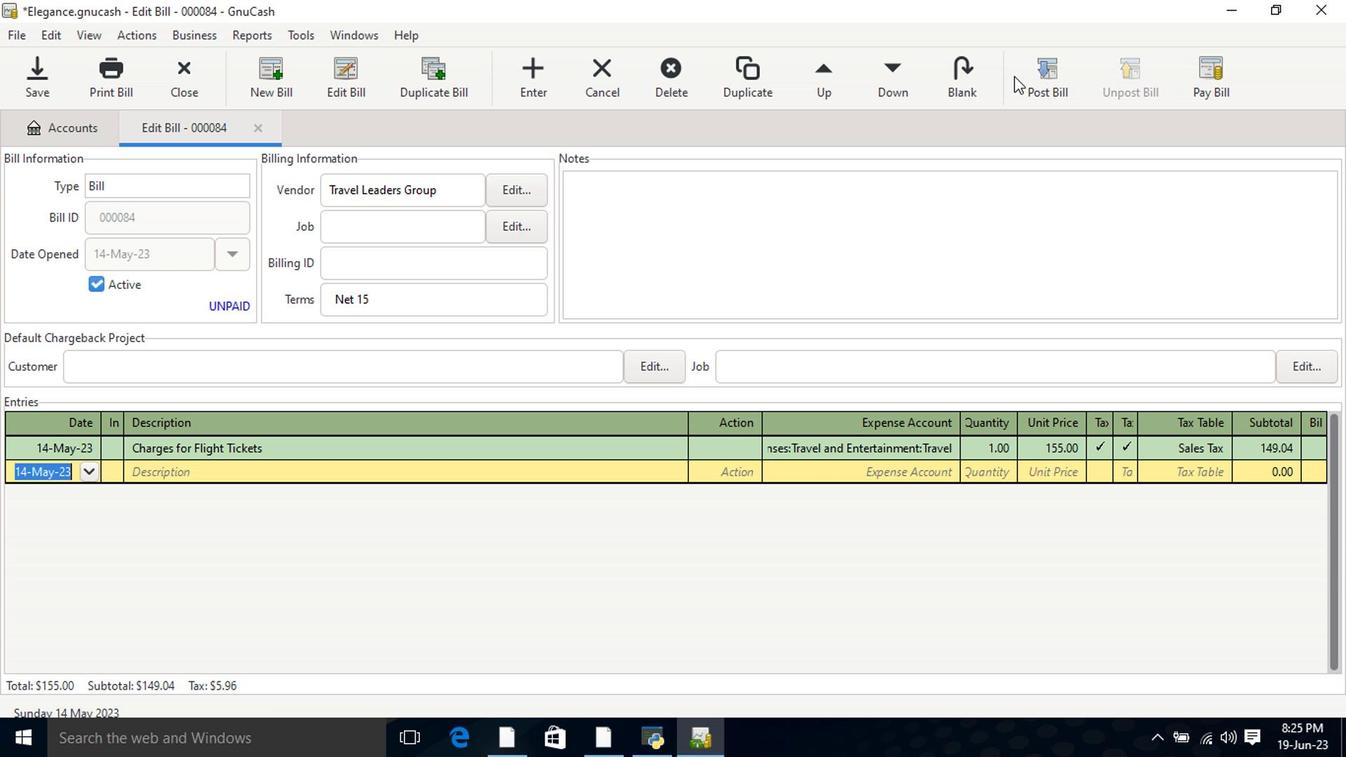 
Action: Mouse pressed left at (1043, 77)
Screenshot: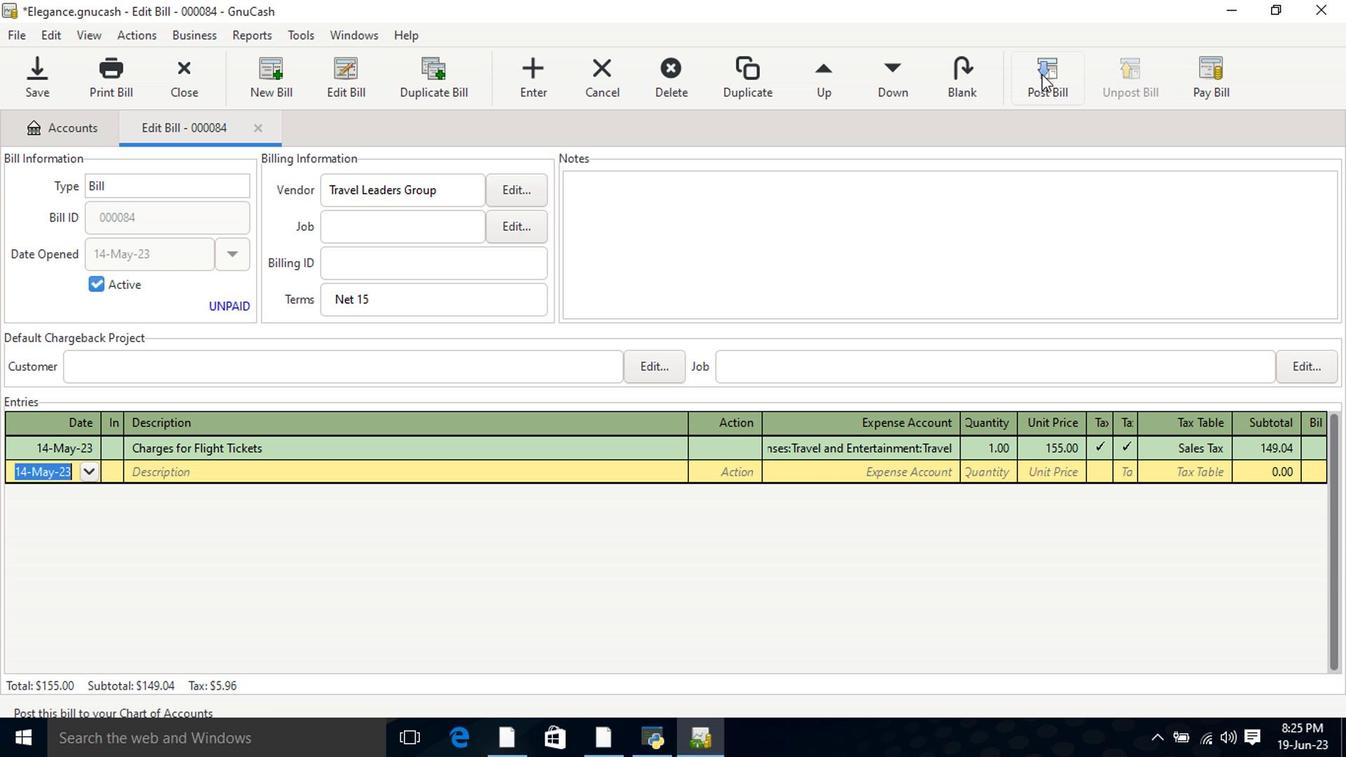
Action: Mouse moved to (813, 498)
Screenshot: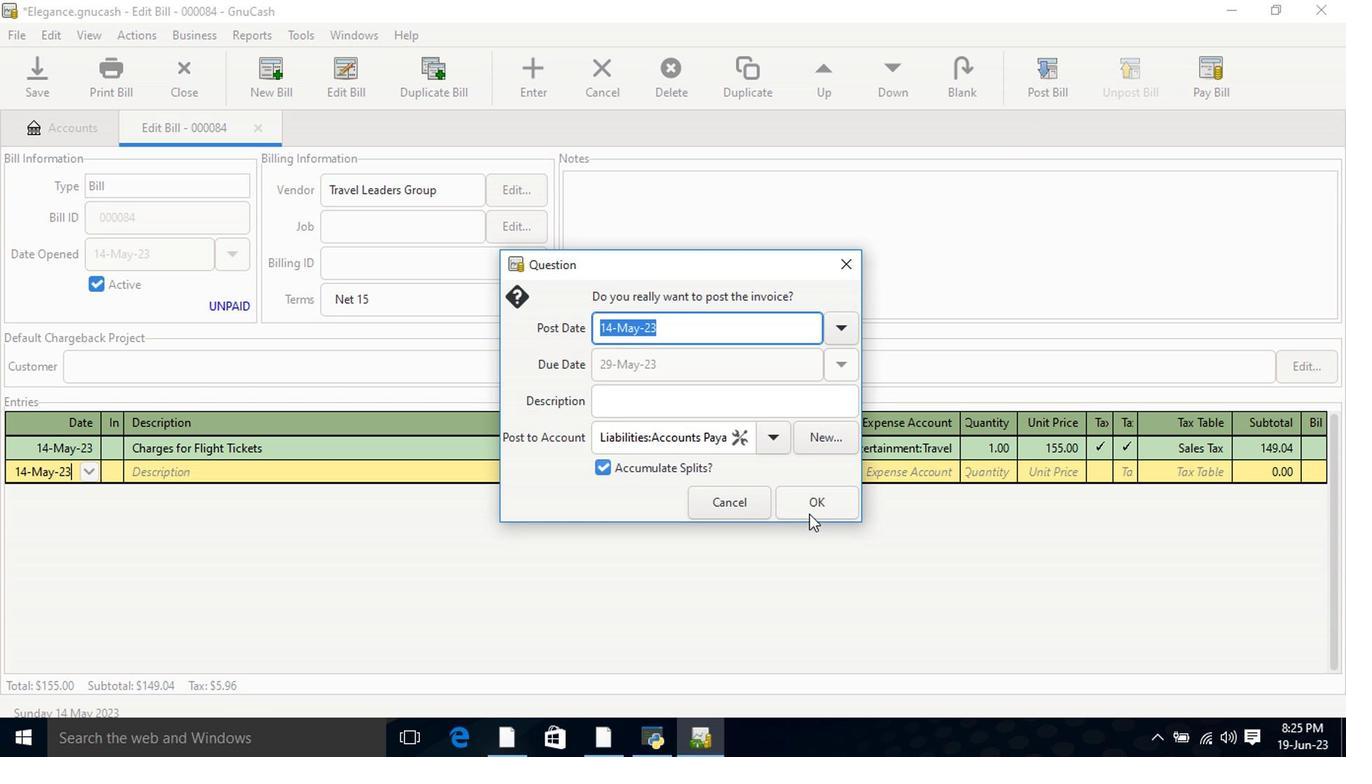 
Action: Mouse pressed left at (813, 498)
Screenshot: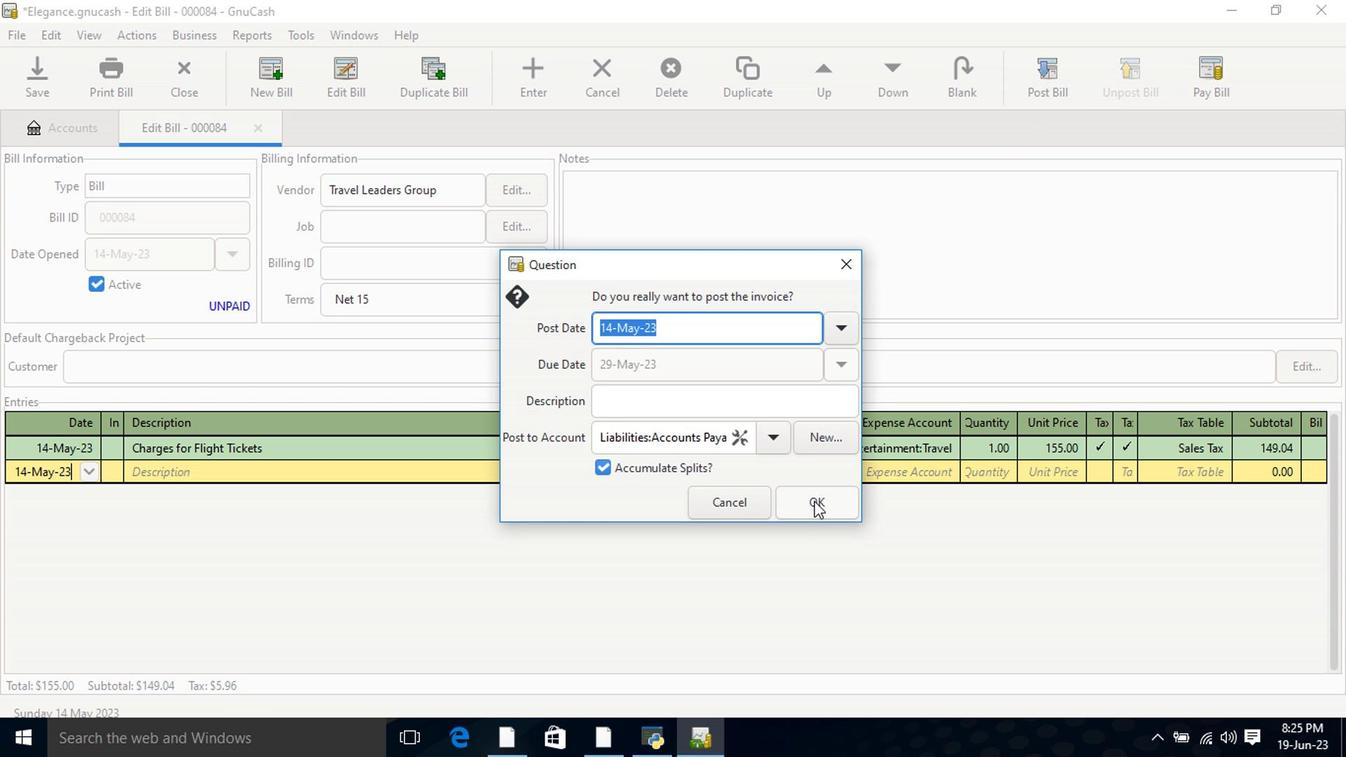 
Action: Mouse moved to (1193, 82)
Screenshot: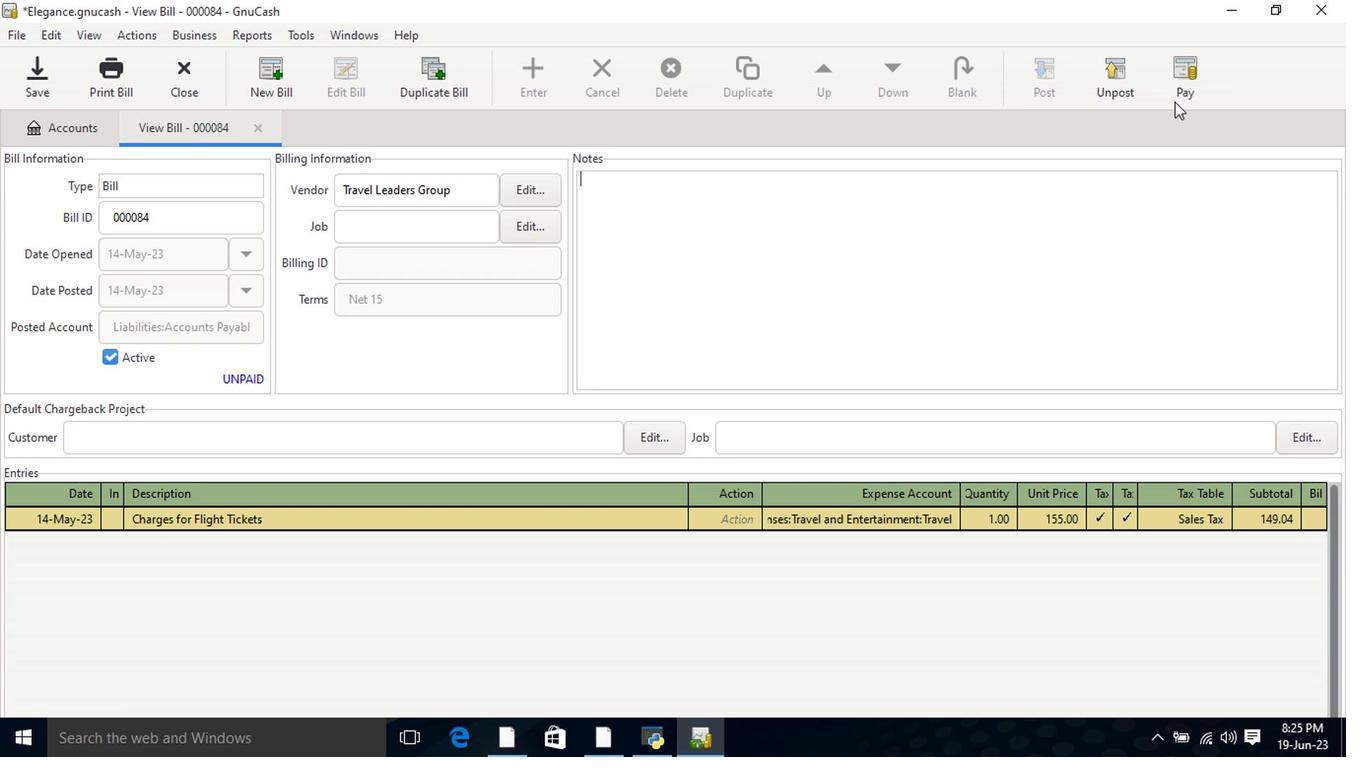 
Action: Mouse pressed left at (1193, 82)
Screenshot: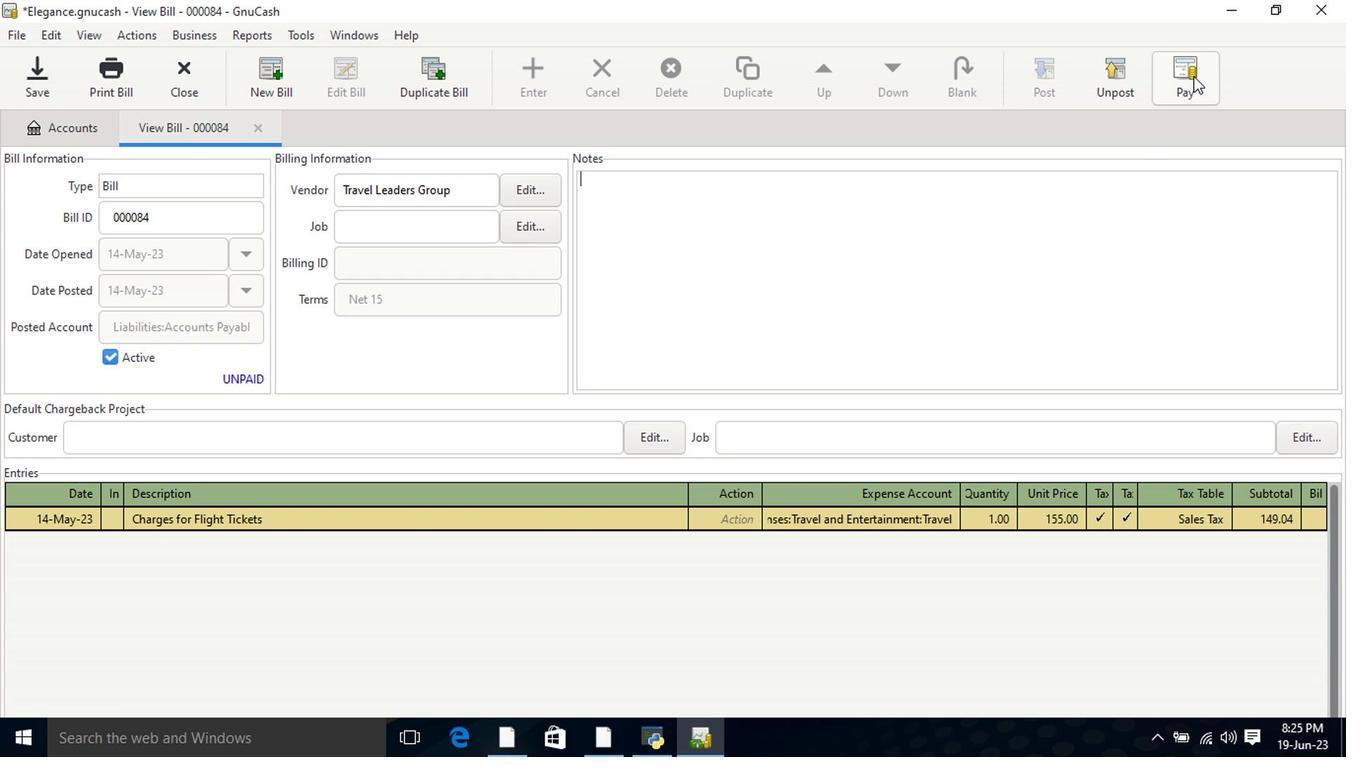 
Action: Mouse moved to (601, 385)
Screenshot: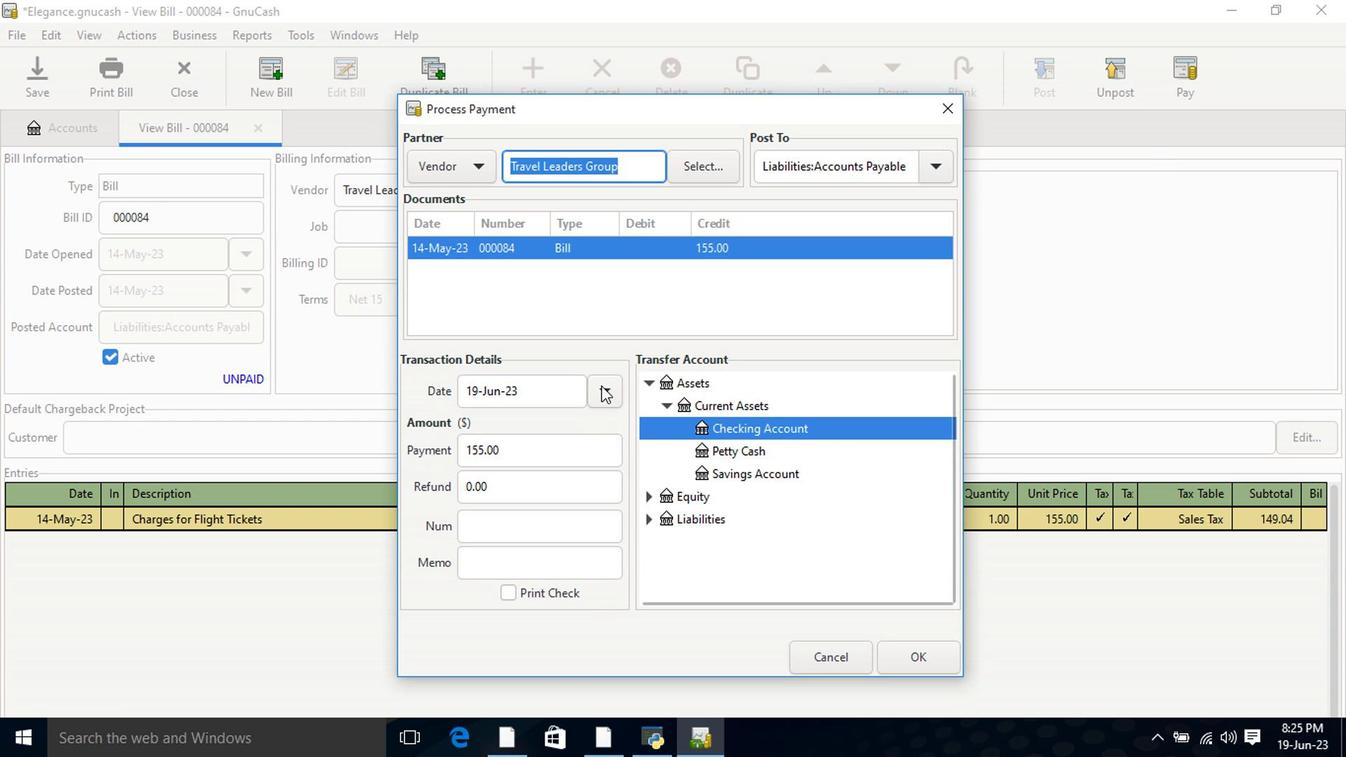 
Action: Mouse pressed left at (601, 385)
Screenshot: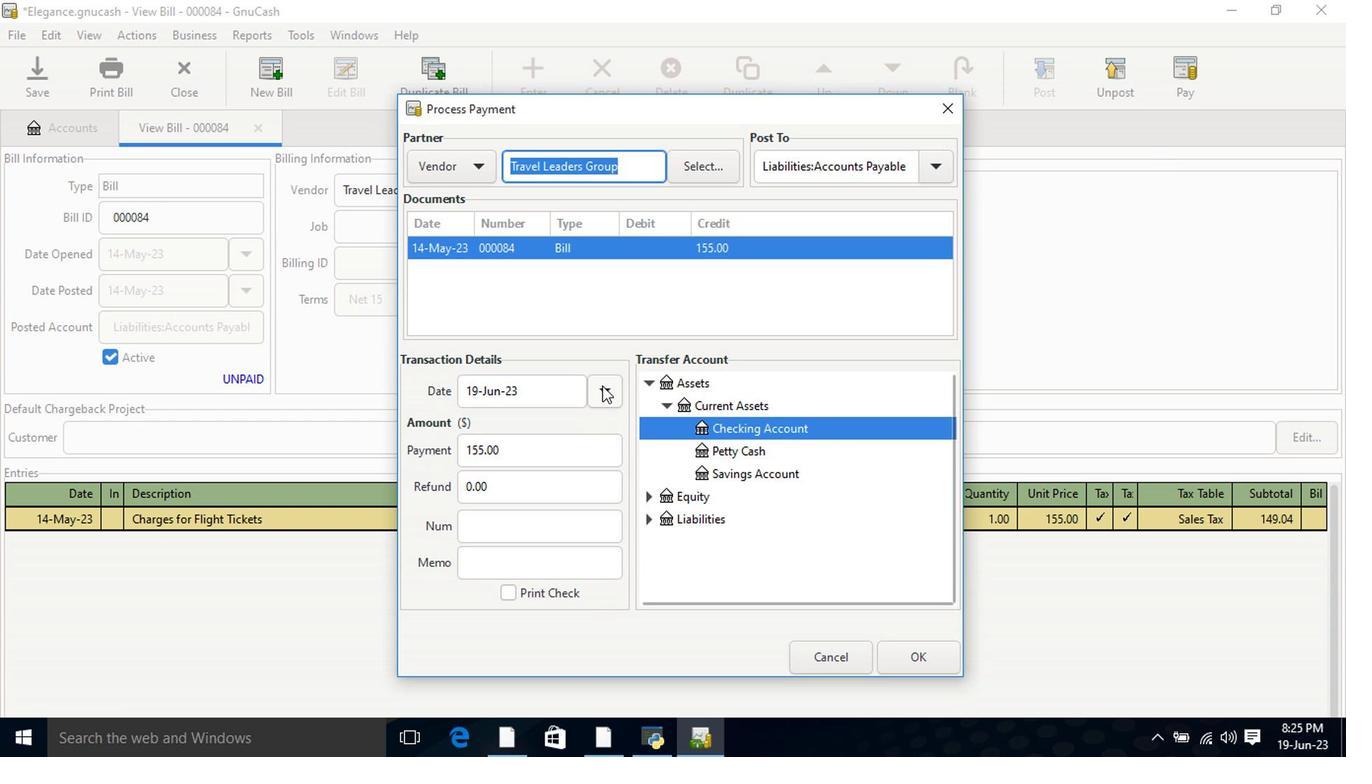 
Action: Mouse moved to (452, 423)
Screenshot: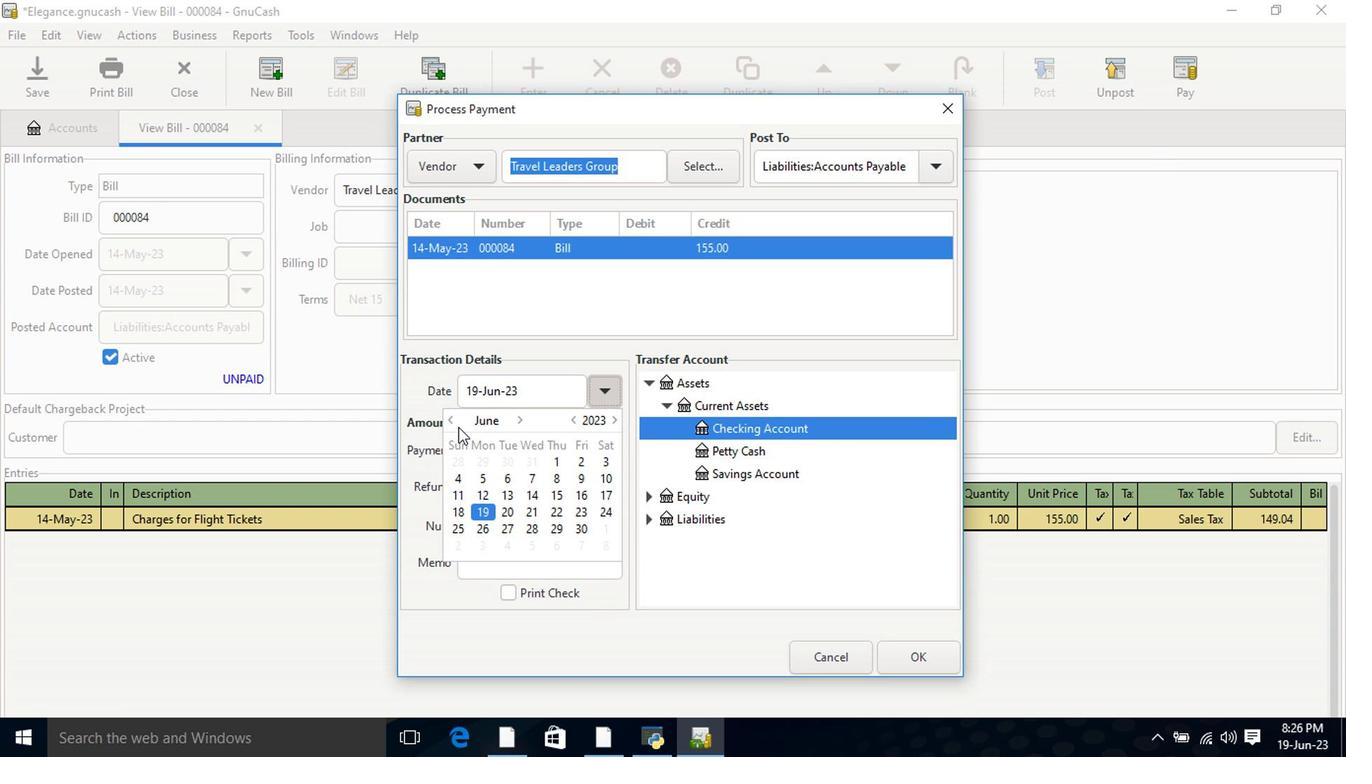 
Action: Mouse pressed left at (452, 423)
Screenshot: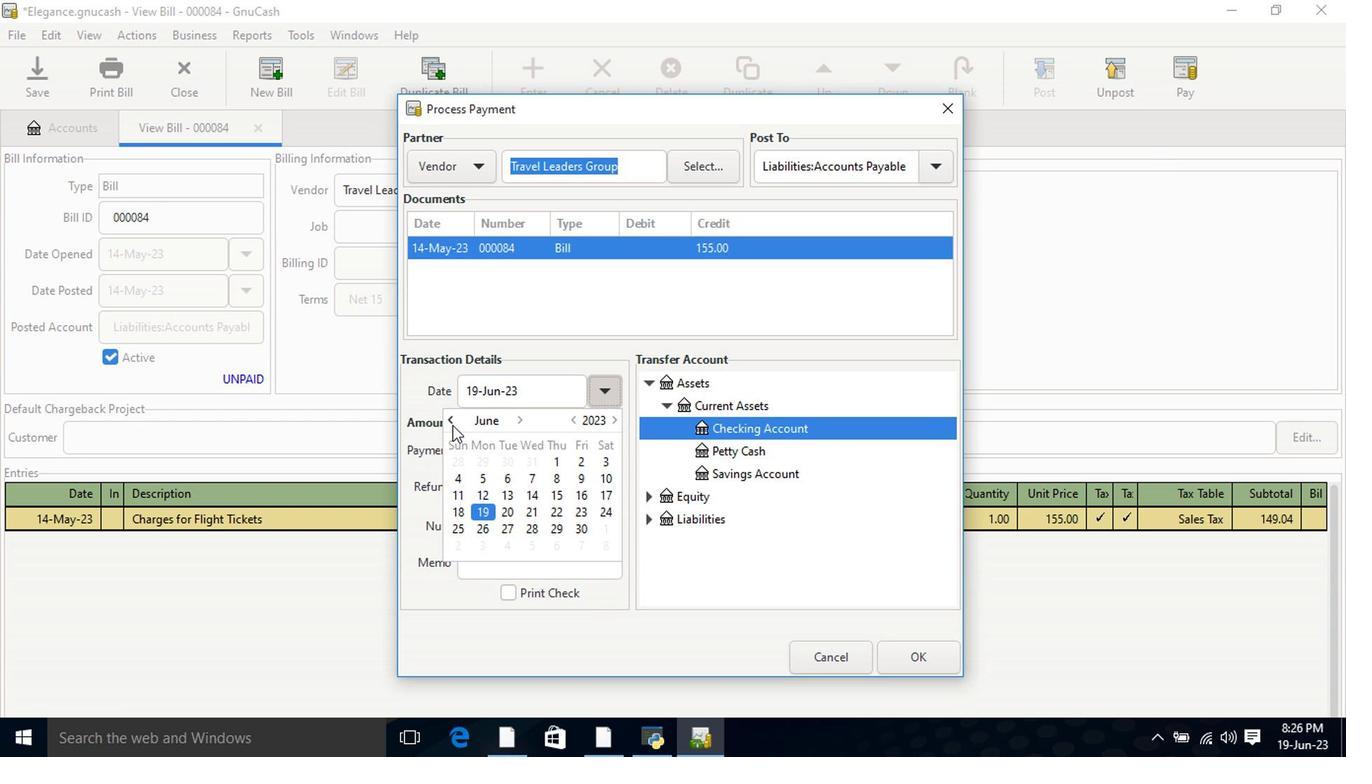
Action: Mouse moved to (460, 525)
Screenshot: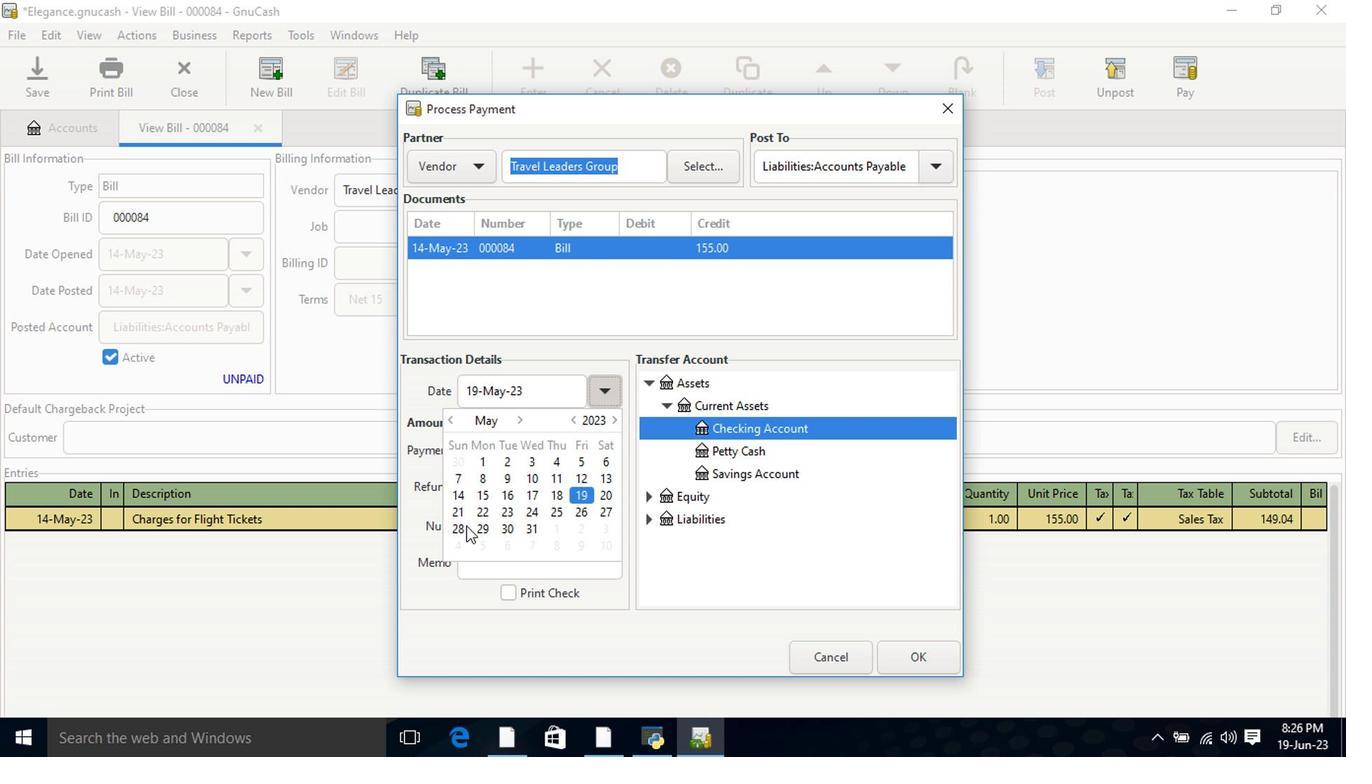 
Action: Mouse pressed left at (460, 525)
Screenshot: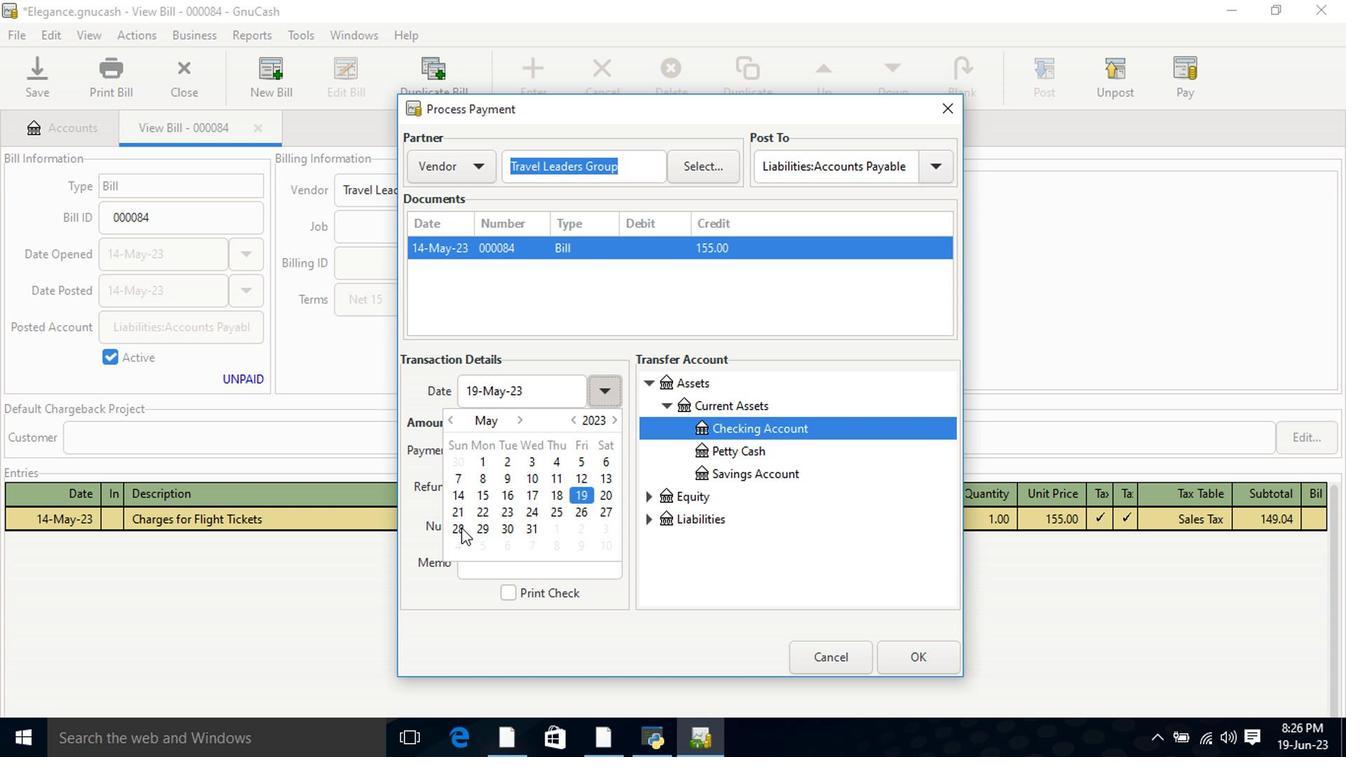 
Action: Mouse pressed left at (460, 525)
Screenshot: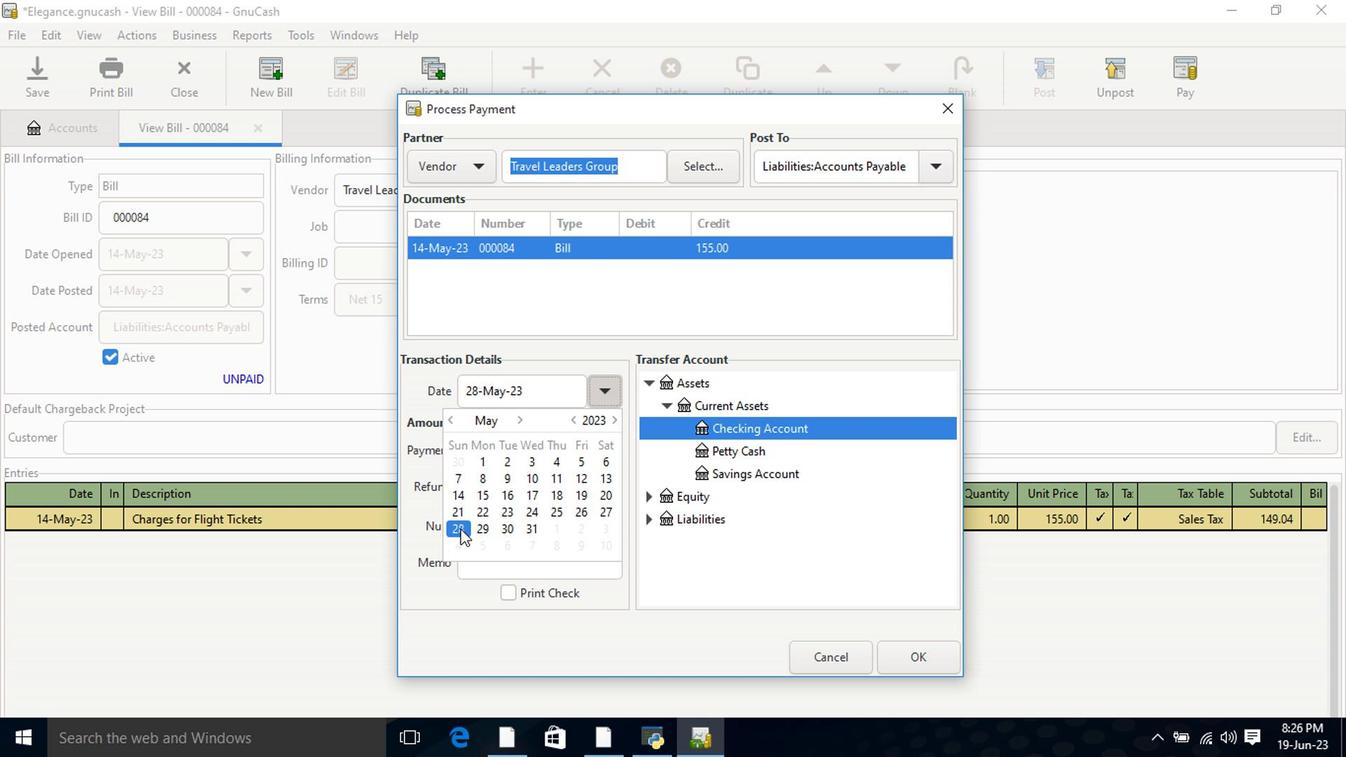 
Action: Mouse moved to (646, 382)
Screenshot: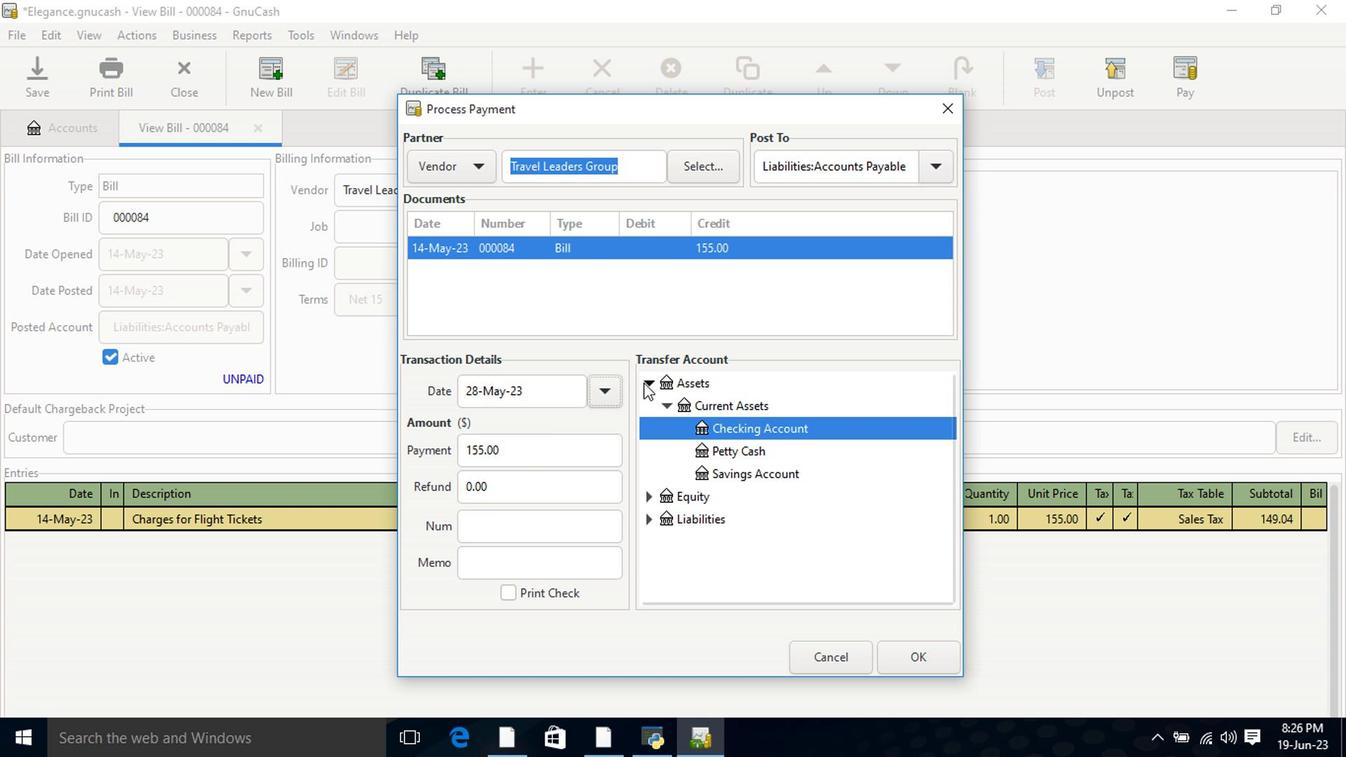 
Action: Mouse pressed left at (646, 382)
Screenshot: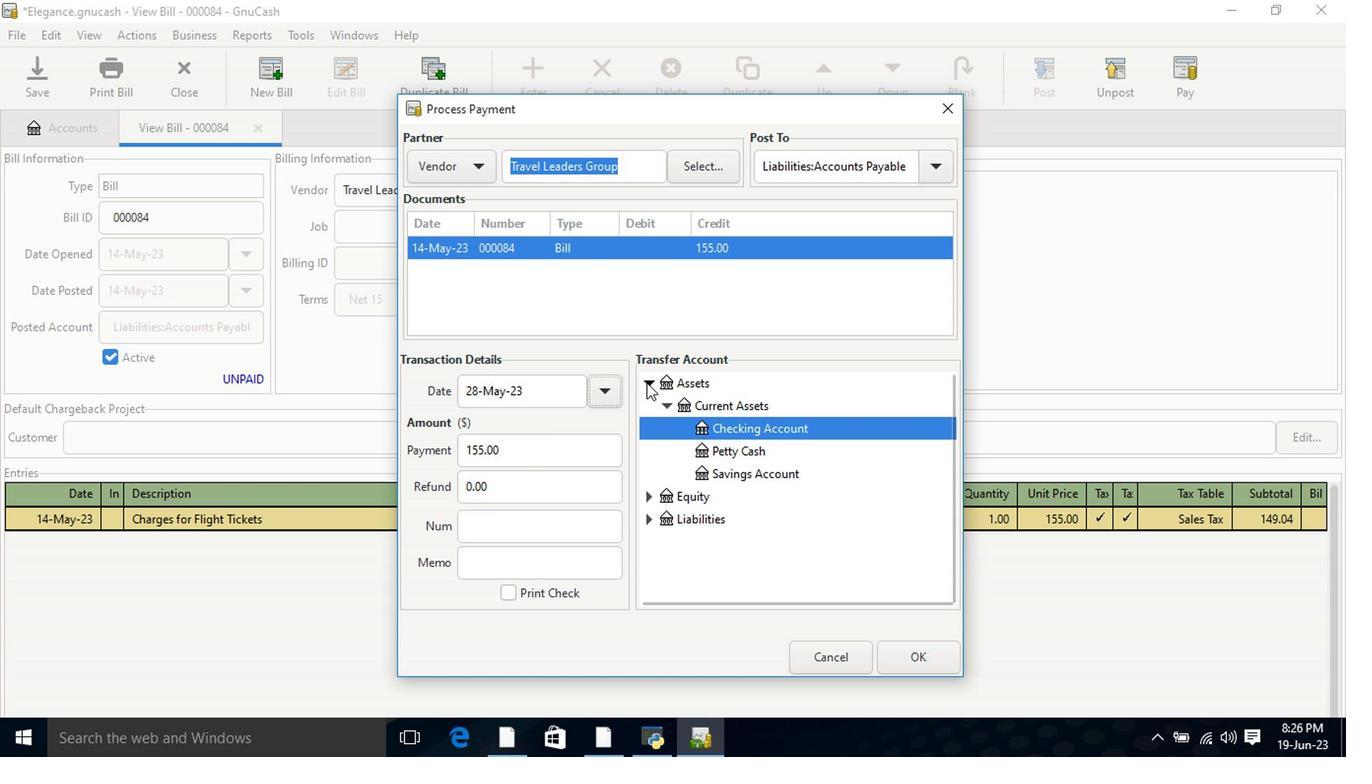 
Action: Mouse moved to (646, 382)
Screenshot: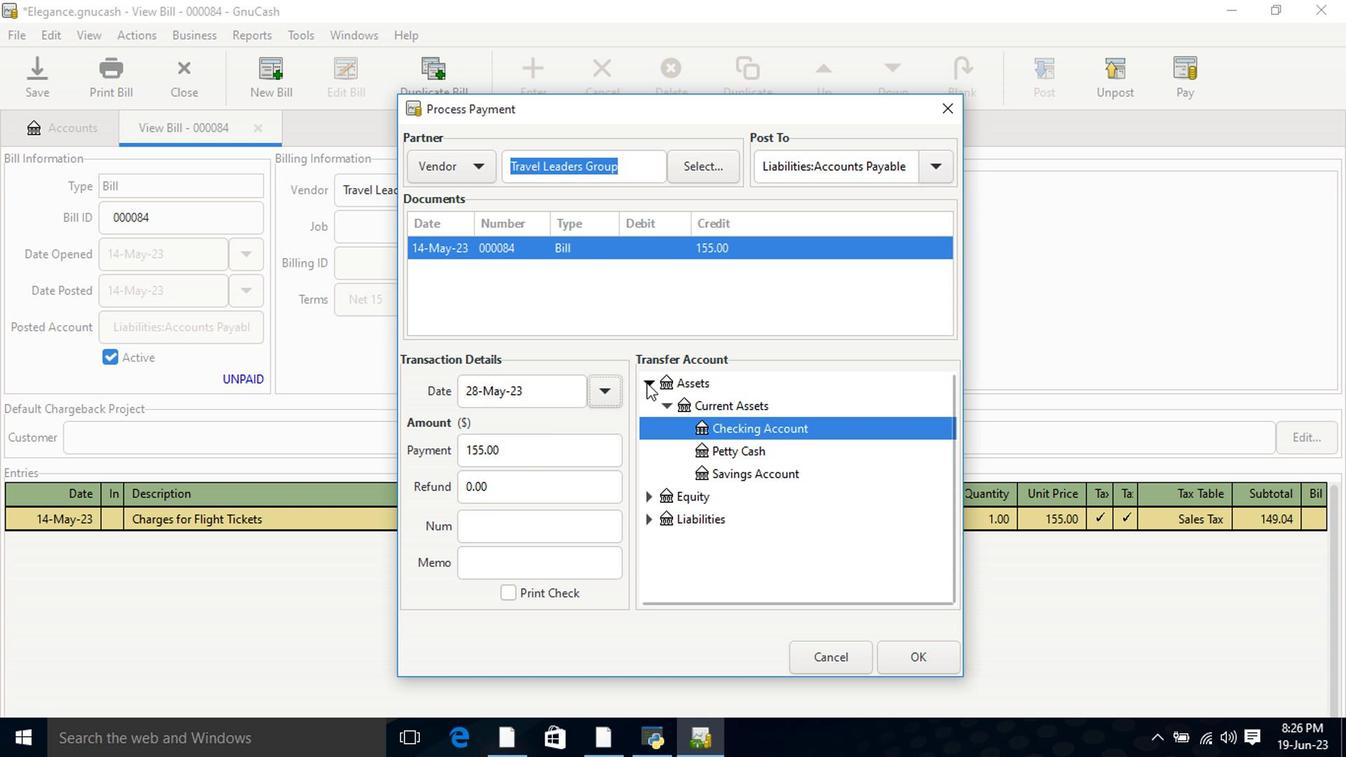 
Action: Mouse pressed left at (646, 382)
Screenshot: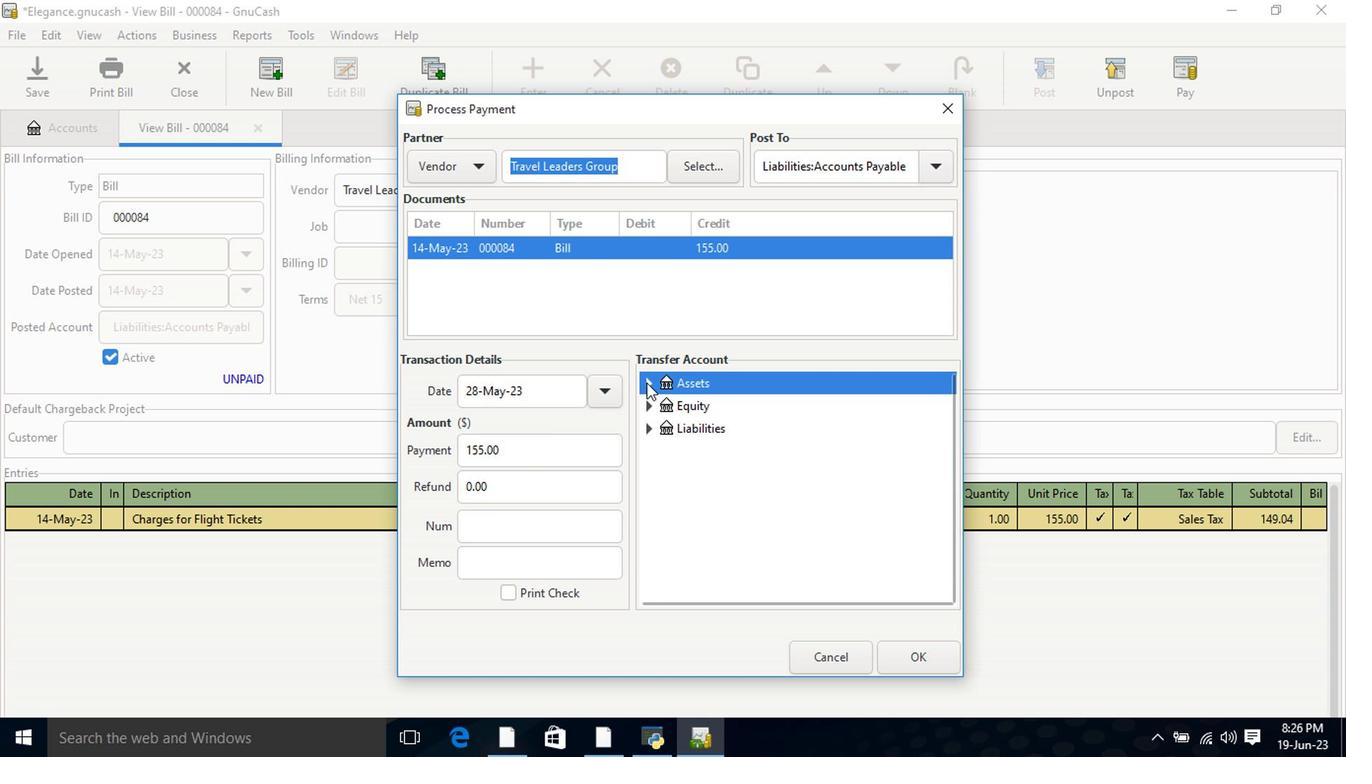 
Action: Mouse moved to (666, 404)
Screenshot: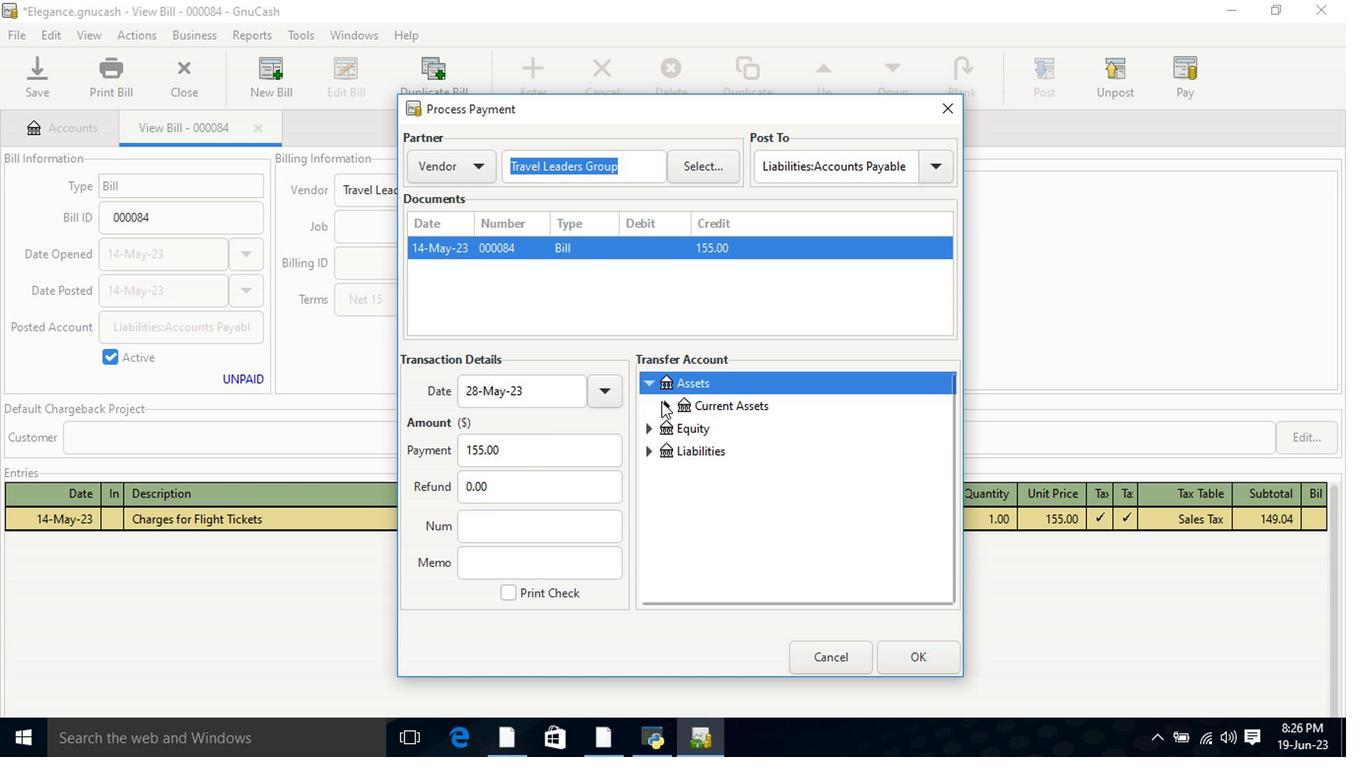 
Action: Mouse pressed left at (666, 404)
Screenshot: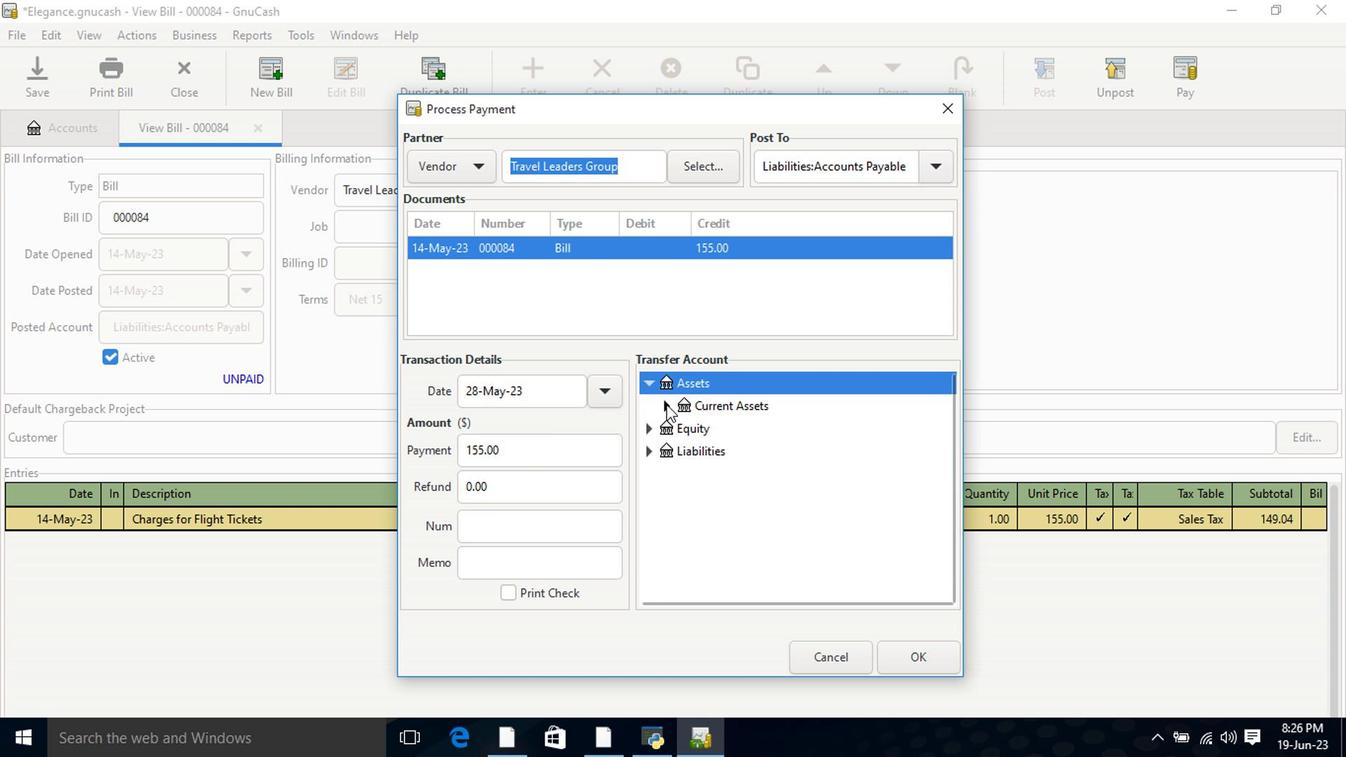 
Action: Mouse moved to (710, 425)
Screenshot: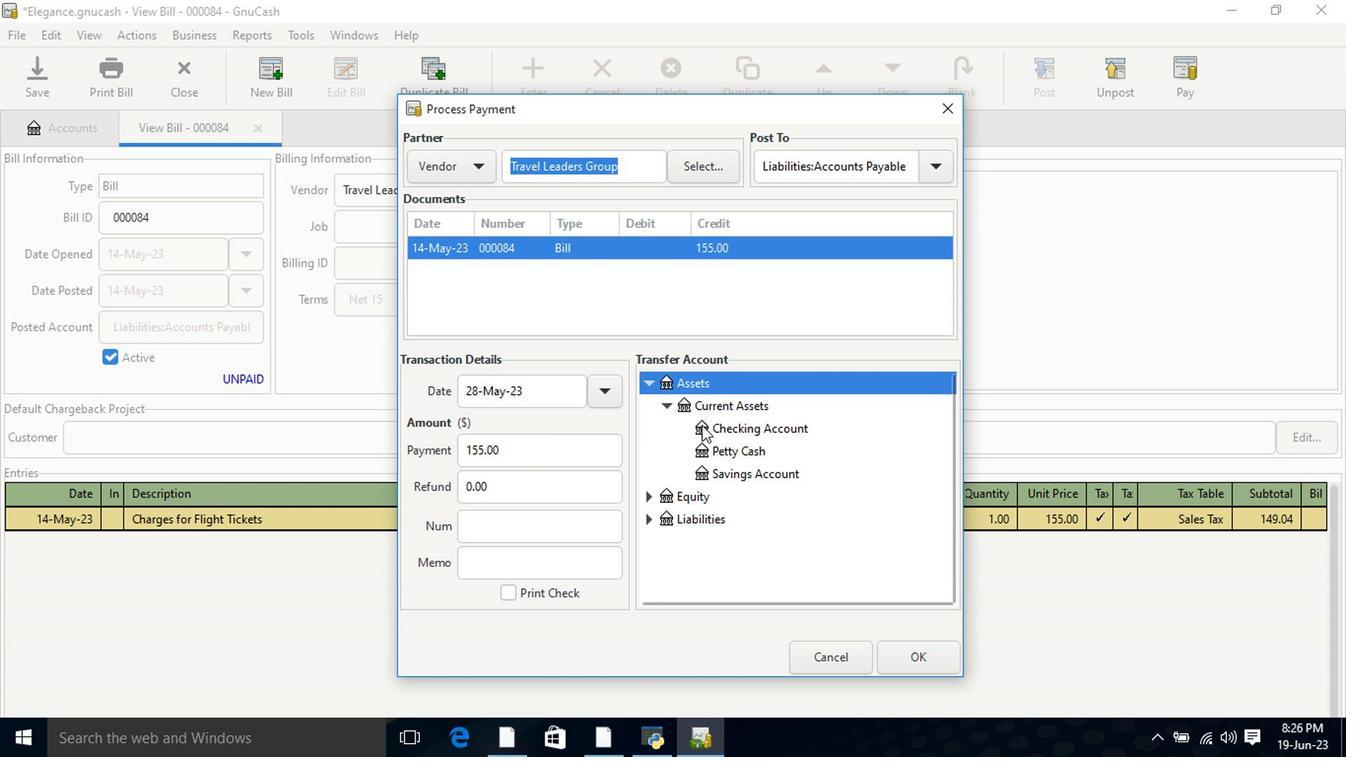 
Action: Mouse pressed left at (710, 425)
Screenshot: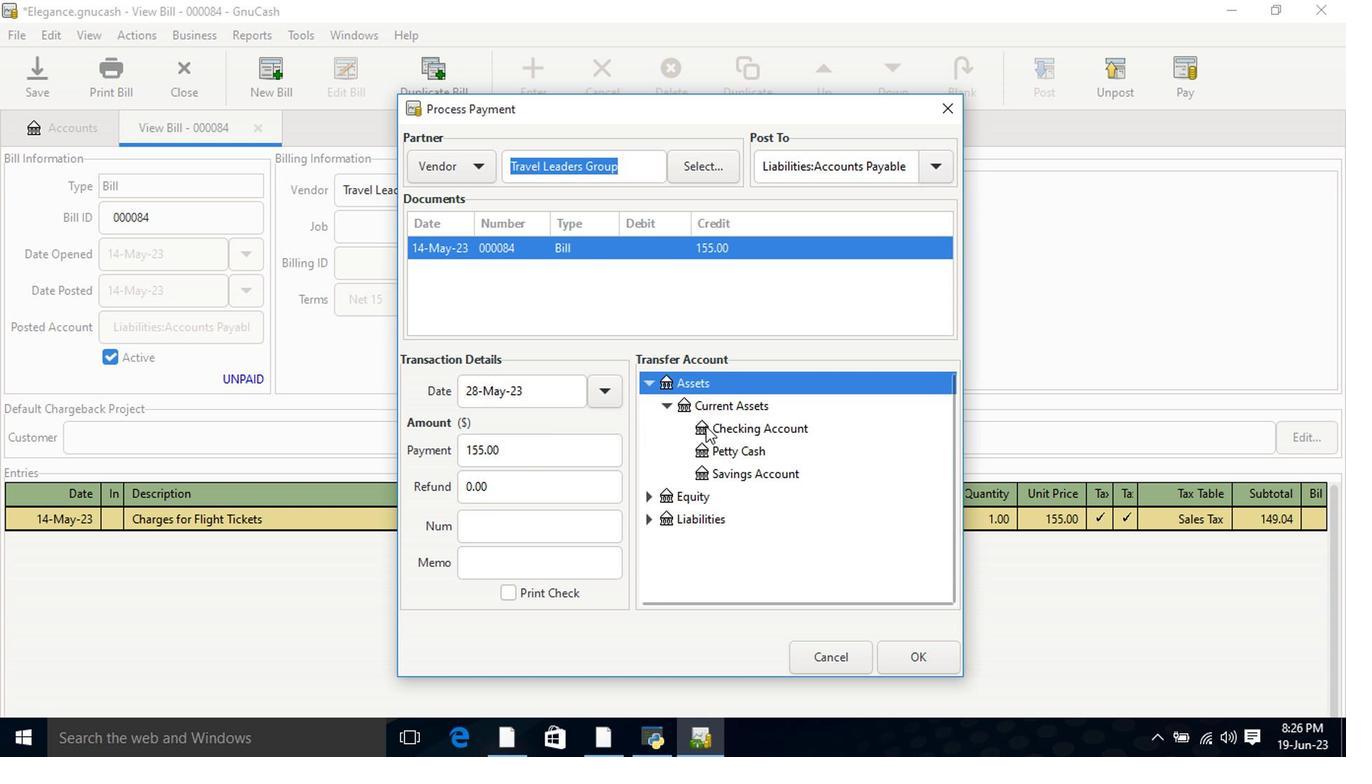 
Action: Mouse moved to (928, 654)
Screenshot: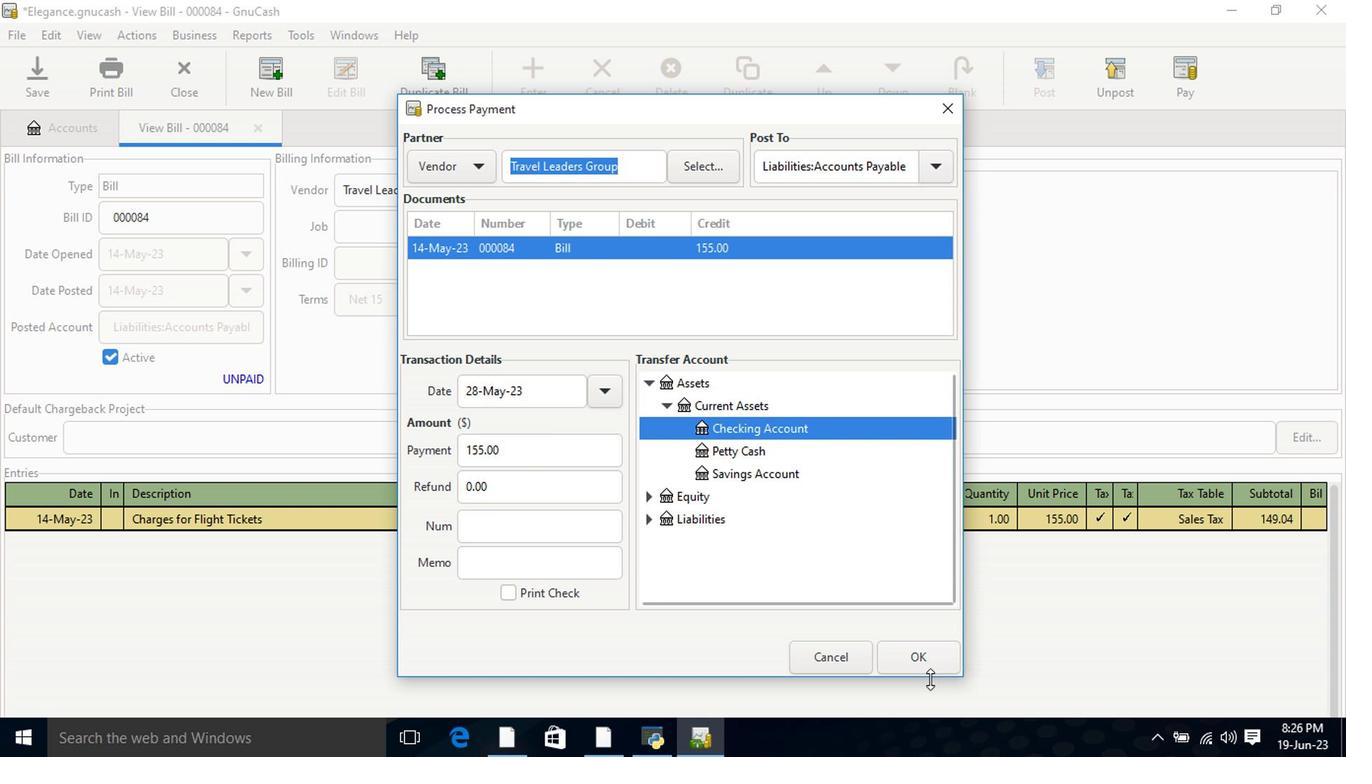 
Action: Mouse pressed left at (928, 654)
Screenshot: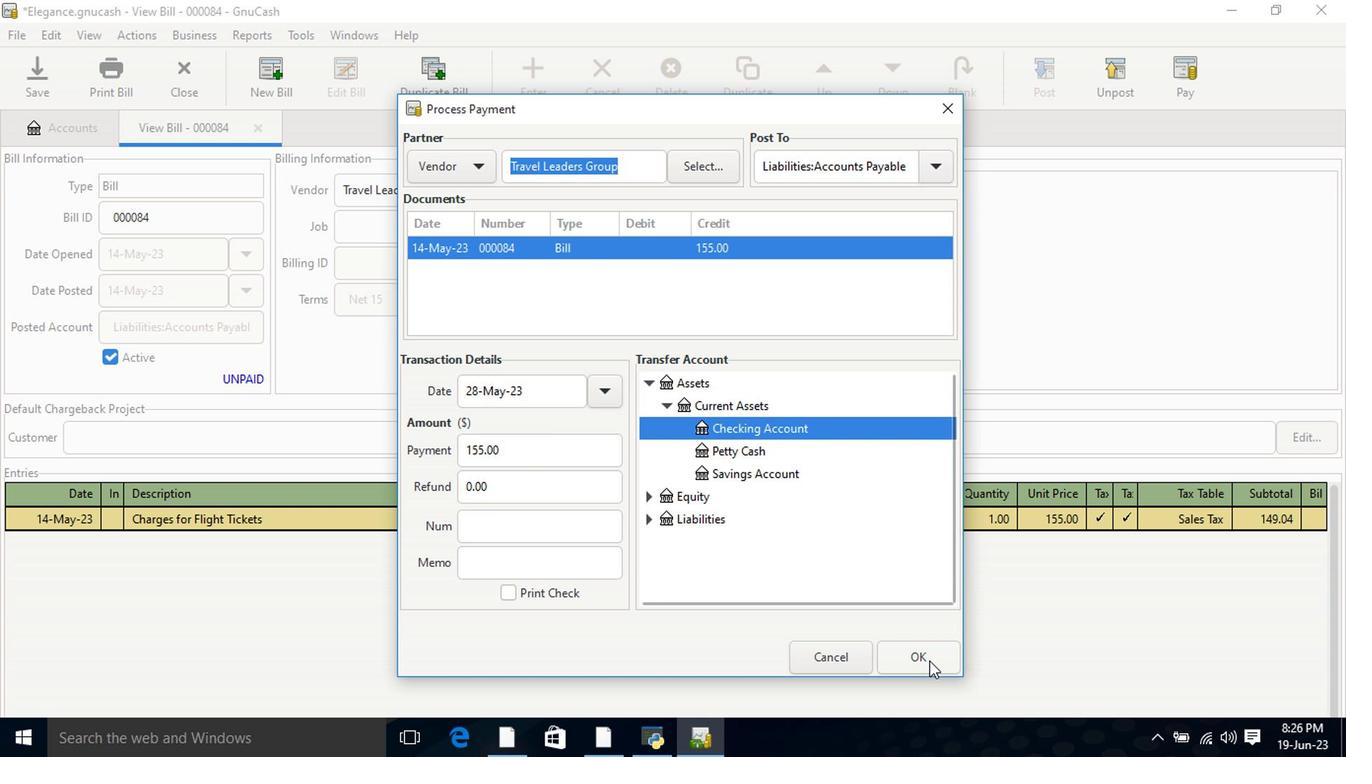 
Action: Mouse moved to (114, 72)
Screenshot: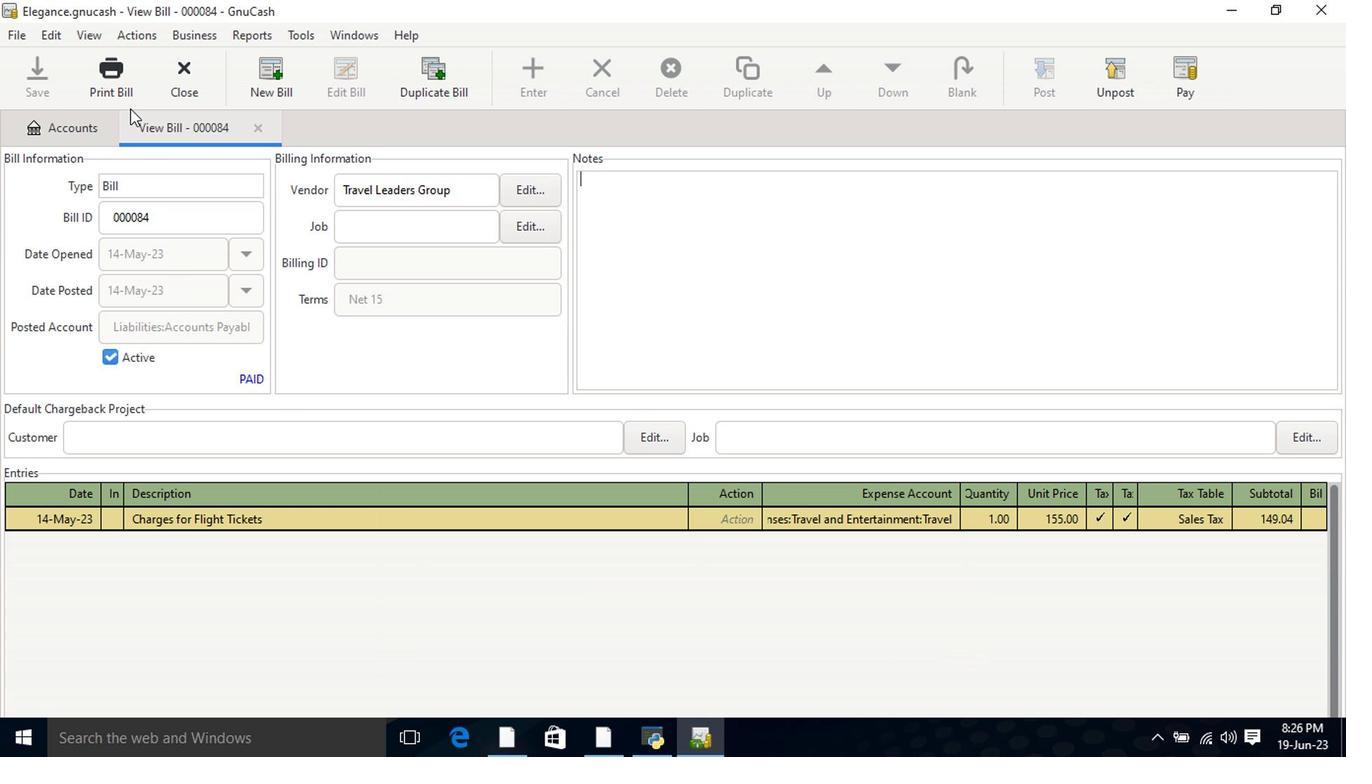 
Action: Mouse pressed left at (114, 72)
Screenshot: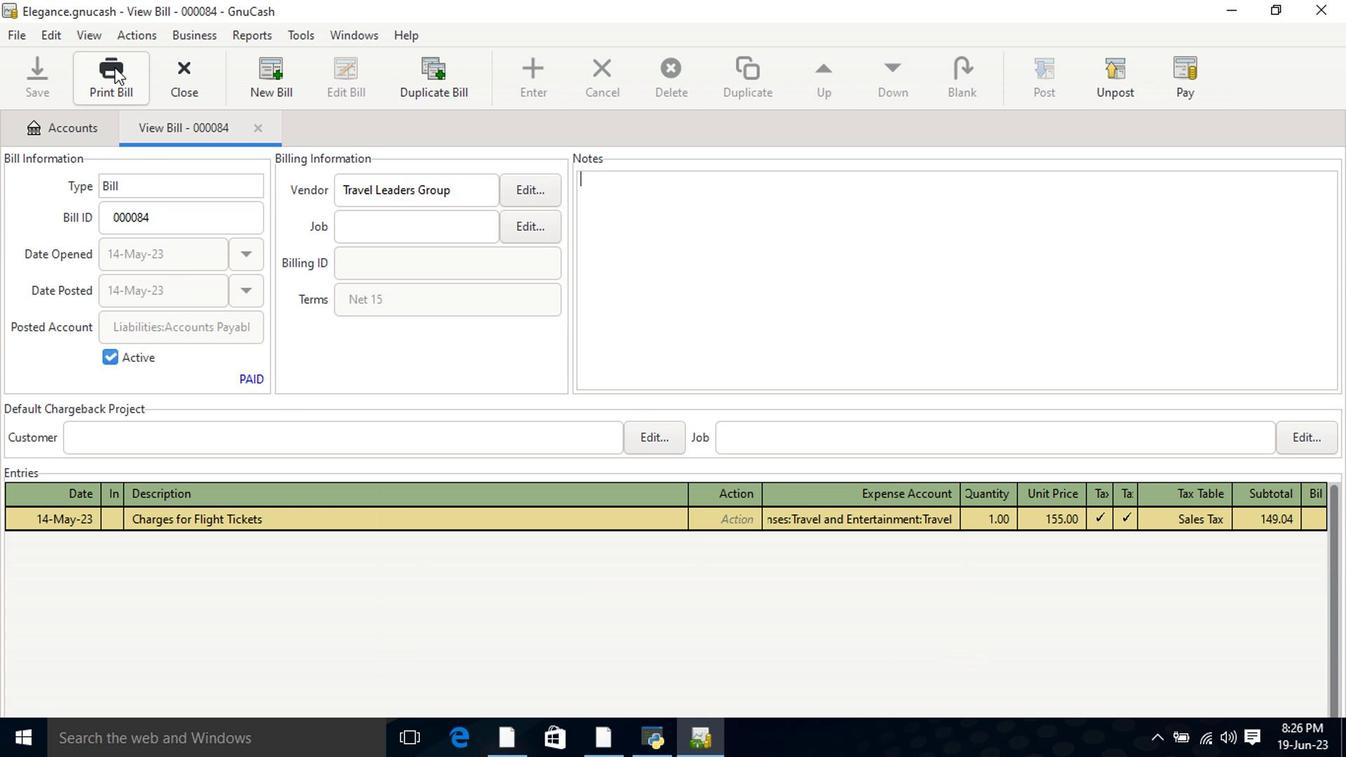 
Action: Mouse moved to (300, 518)
Screenshot: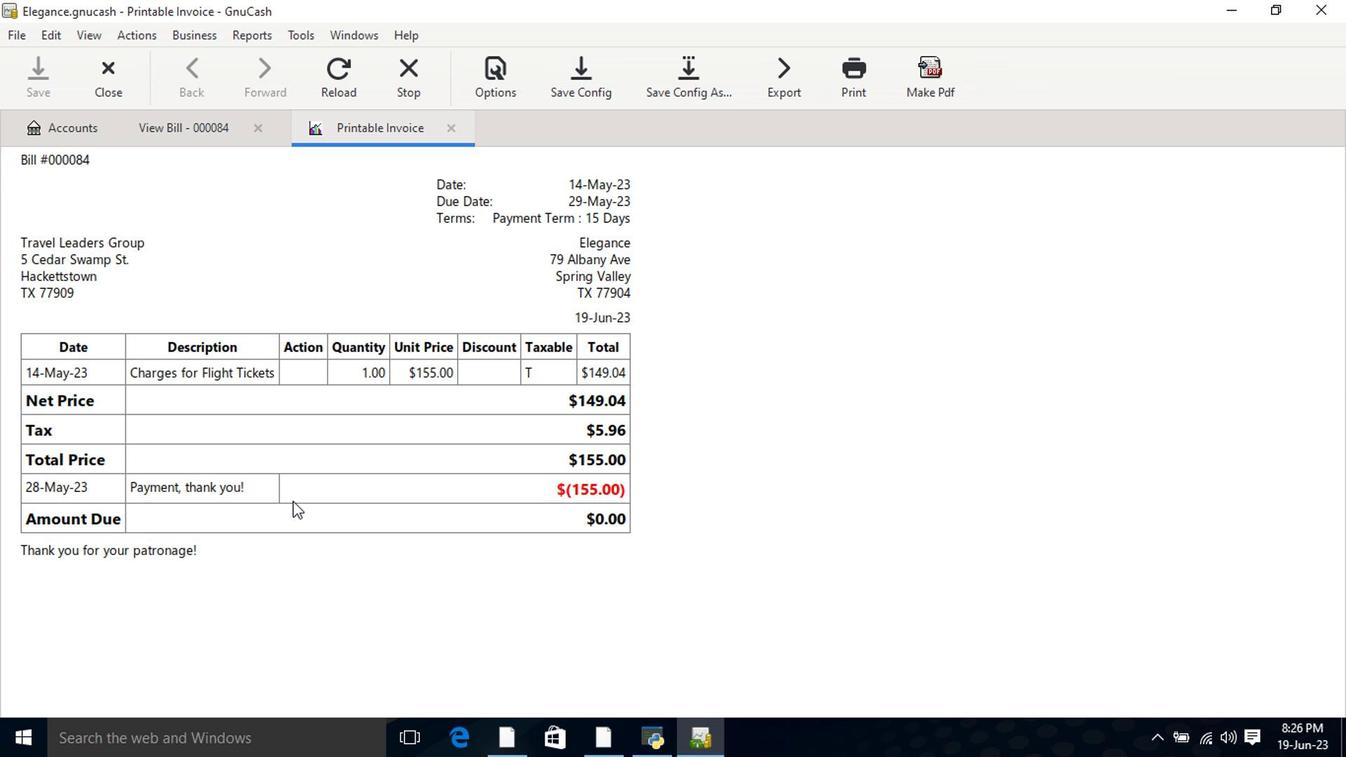 
